 Task: Create in the project AgileEagle and in the Backlog issue 'Develop a new tool for automated testing of cross-device compatibility and responsiveness' a child issue 'Code optimization for low-latency network socket programming', and assign it to team member softage.3@softage.net. Create in the project AgileEagle and in the Backlog issue 'Upgrade the search engine' a child issue 'Chatbot conversation sentiment analysis and remediation', and assign it to team member softage.4@softage.net
Action: Mouse moved to (240, 69)
Screenshot: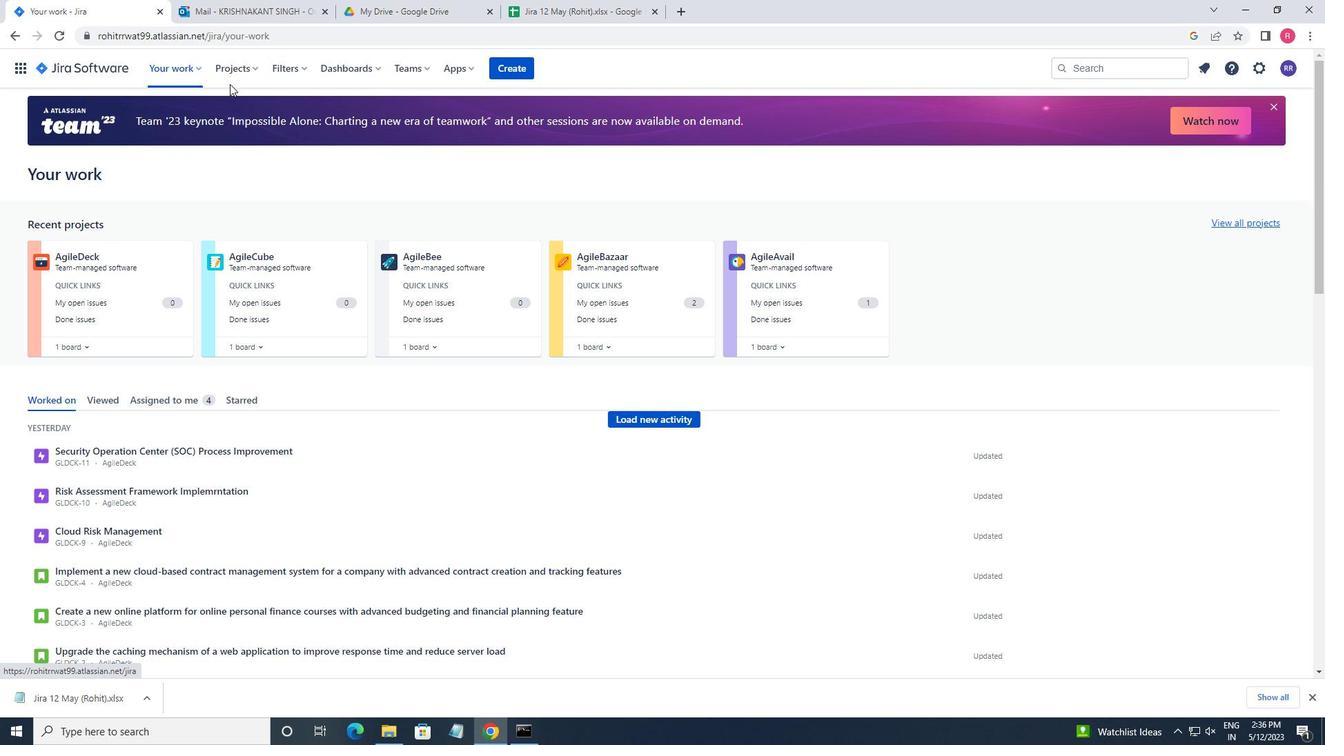 
Action: Mouse pressed left at (240, 69)
Screenshot: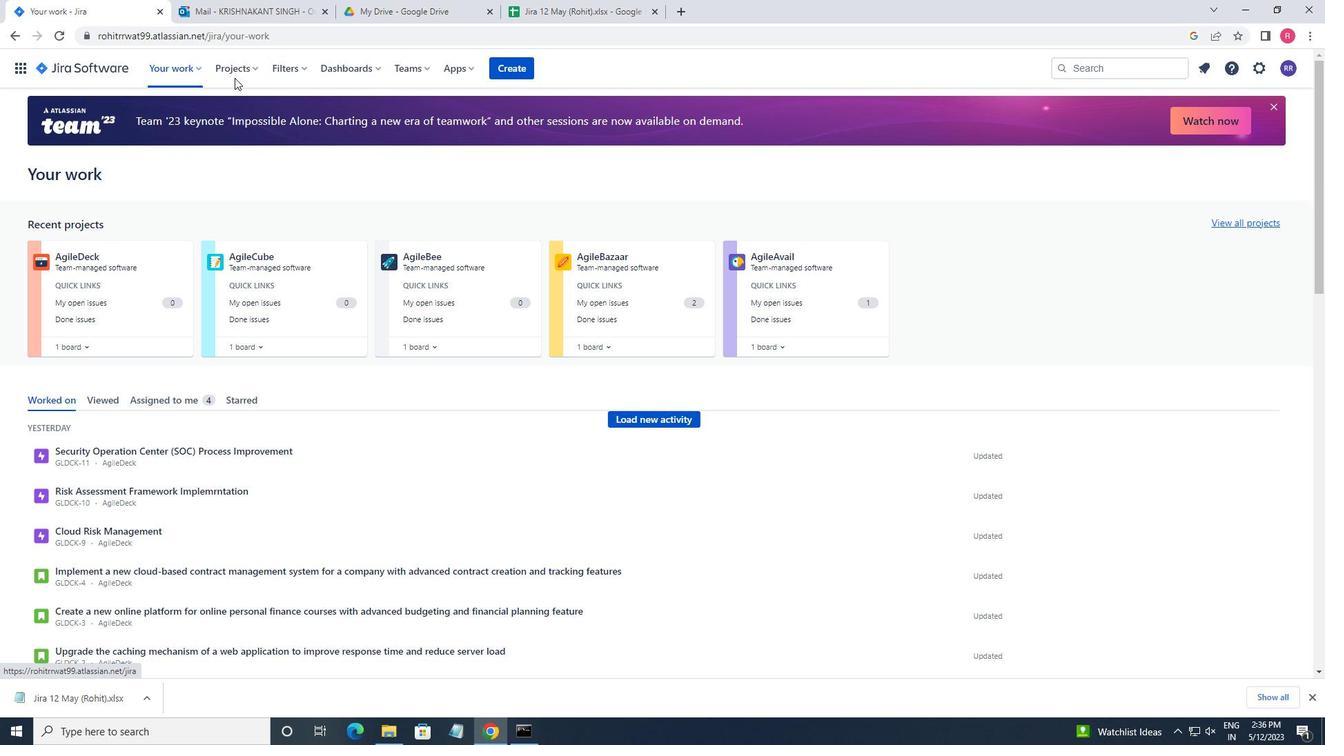 
Action: Mouse moved to (269, 134)
Screenshot: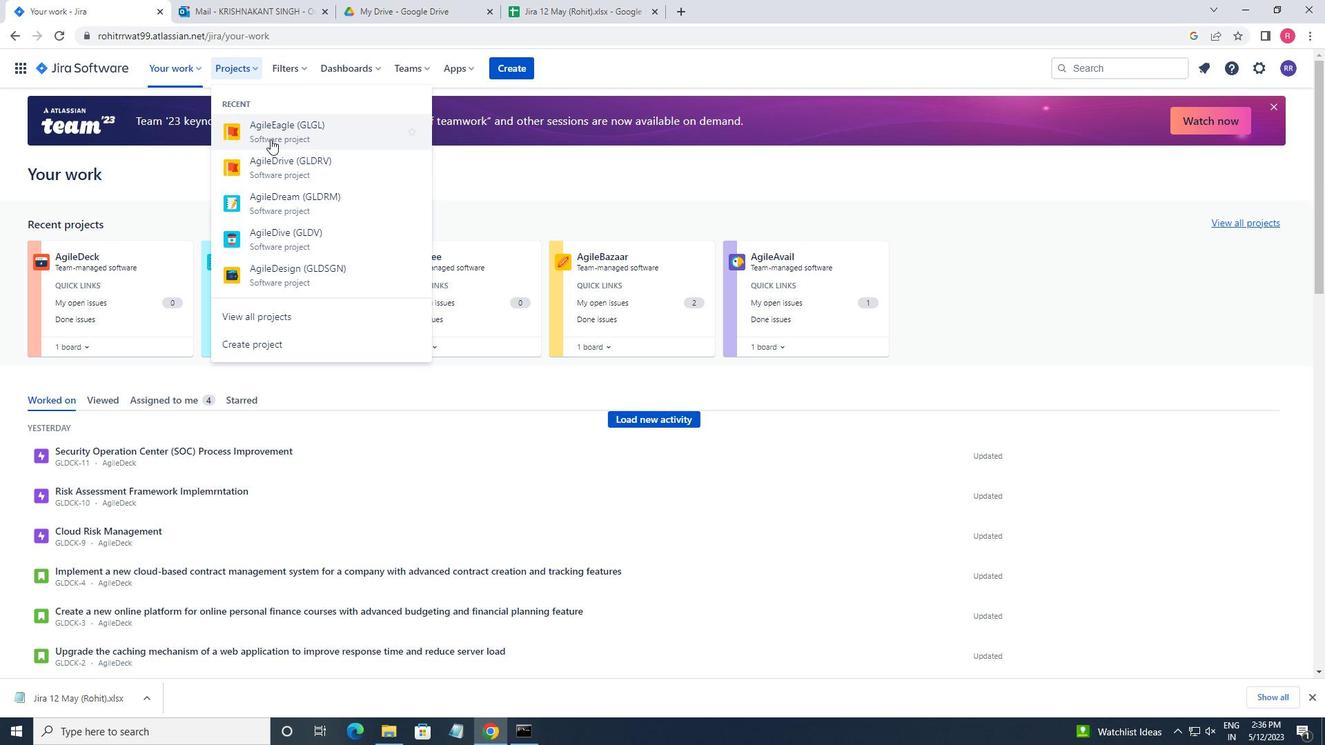 
Action: Mouse pressed left at (269, 134)
Screenshot: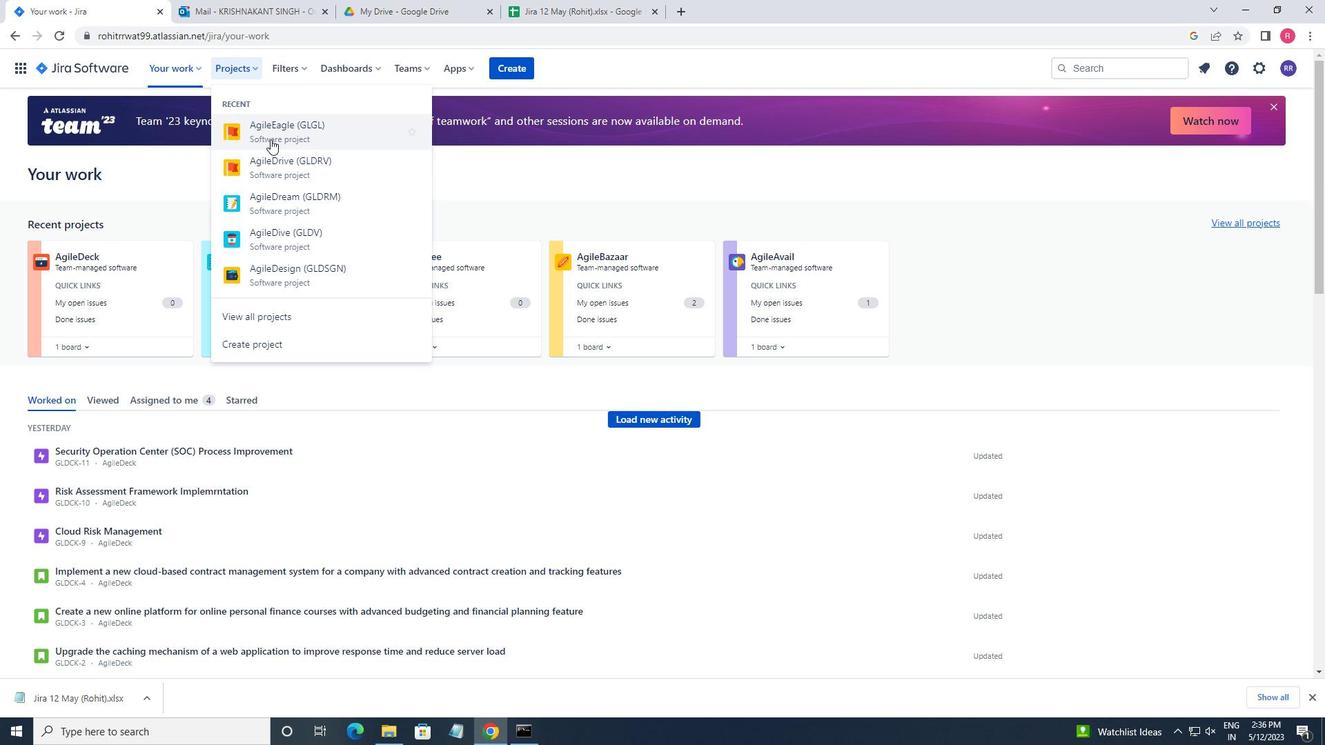 
Action: Mouse moved to (49, 210)
Screenshot: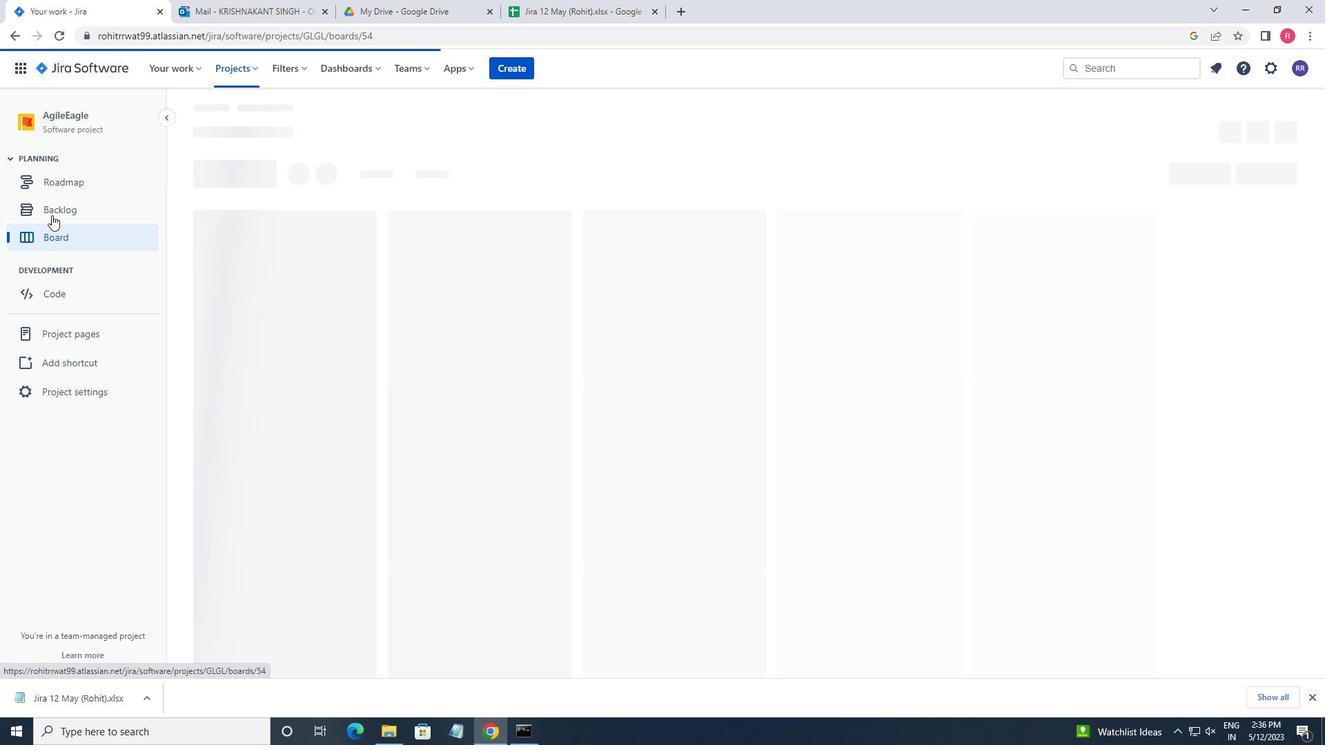 
Action: Mouse pressed left at (49, 210)
Screenshot: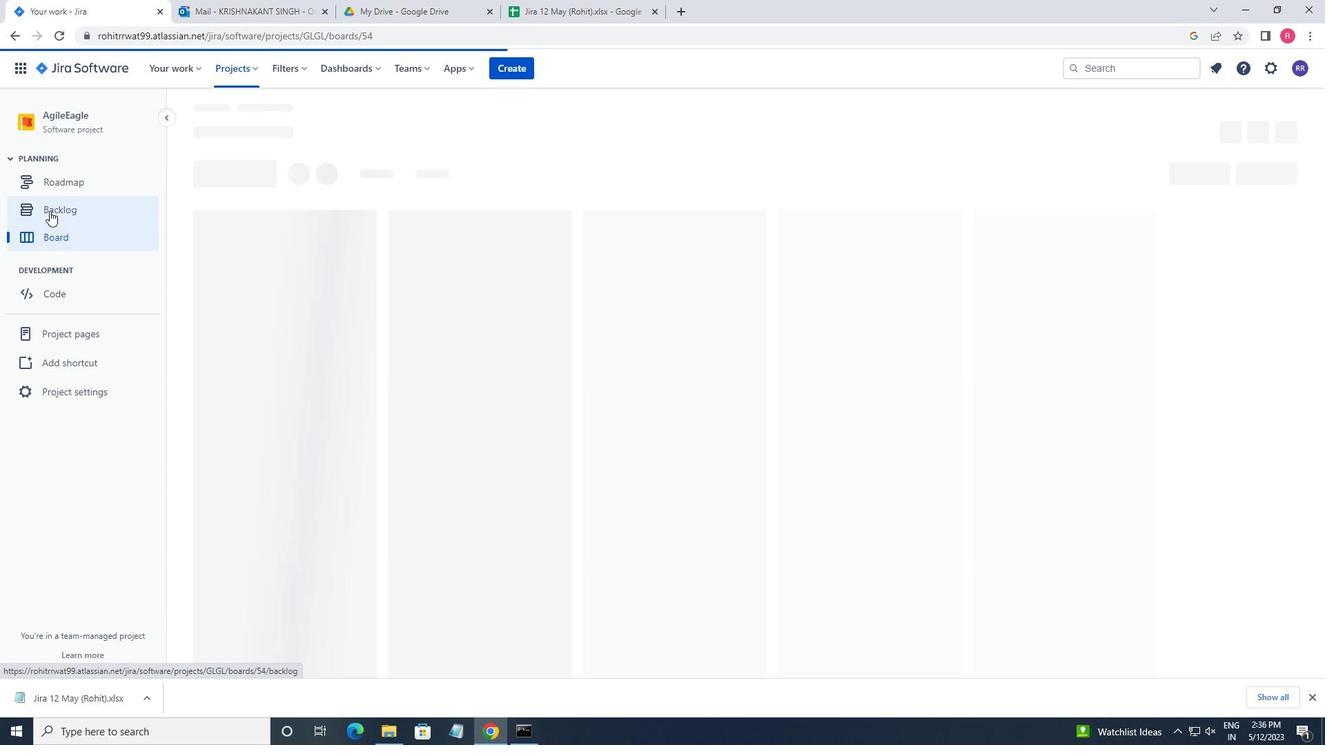 
Action: Mouse moved to (608, 514)
Screenshot: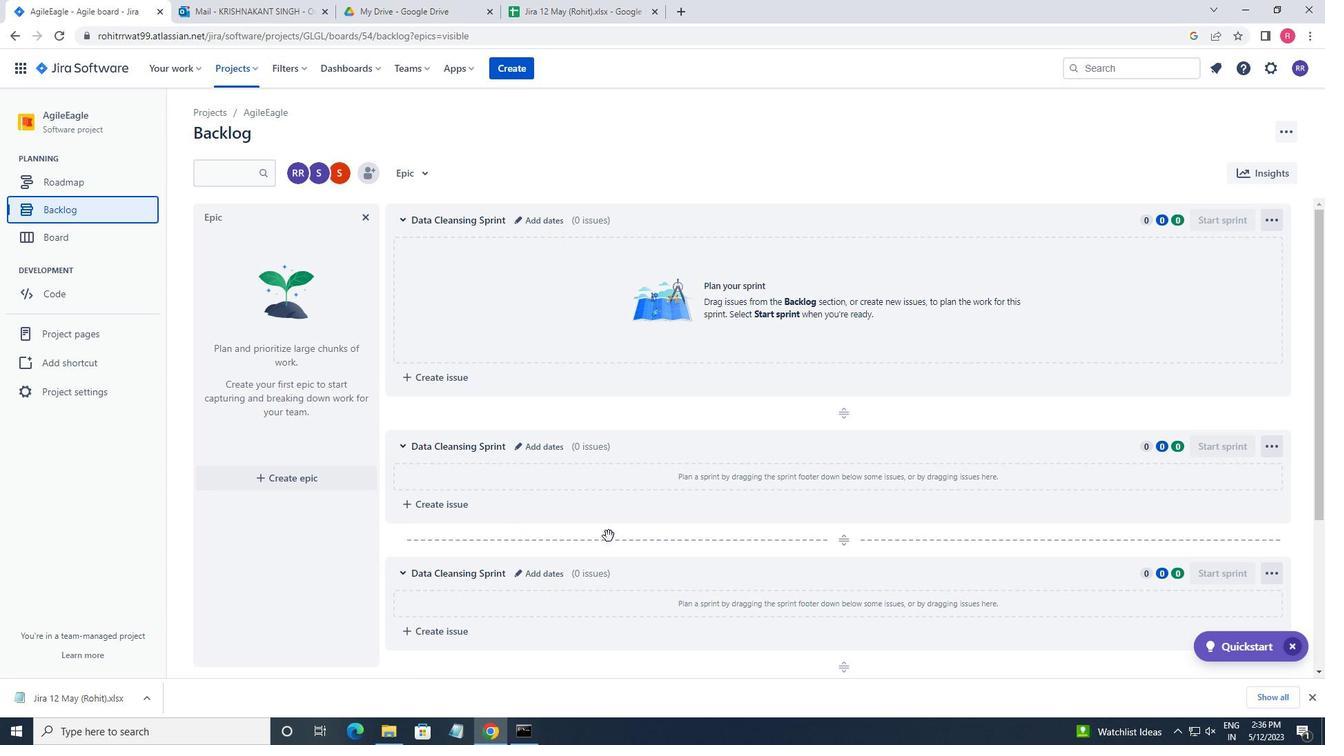 
Action: Mouse scrolled (608, 513) with delta (0, 0)
Screenshot: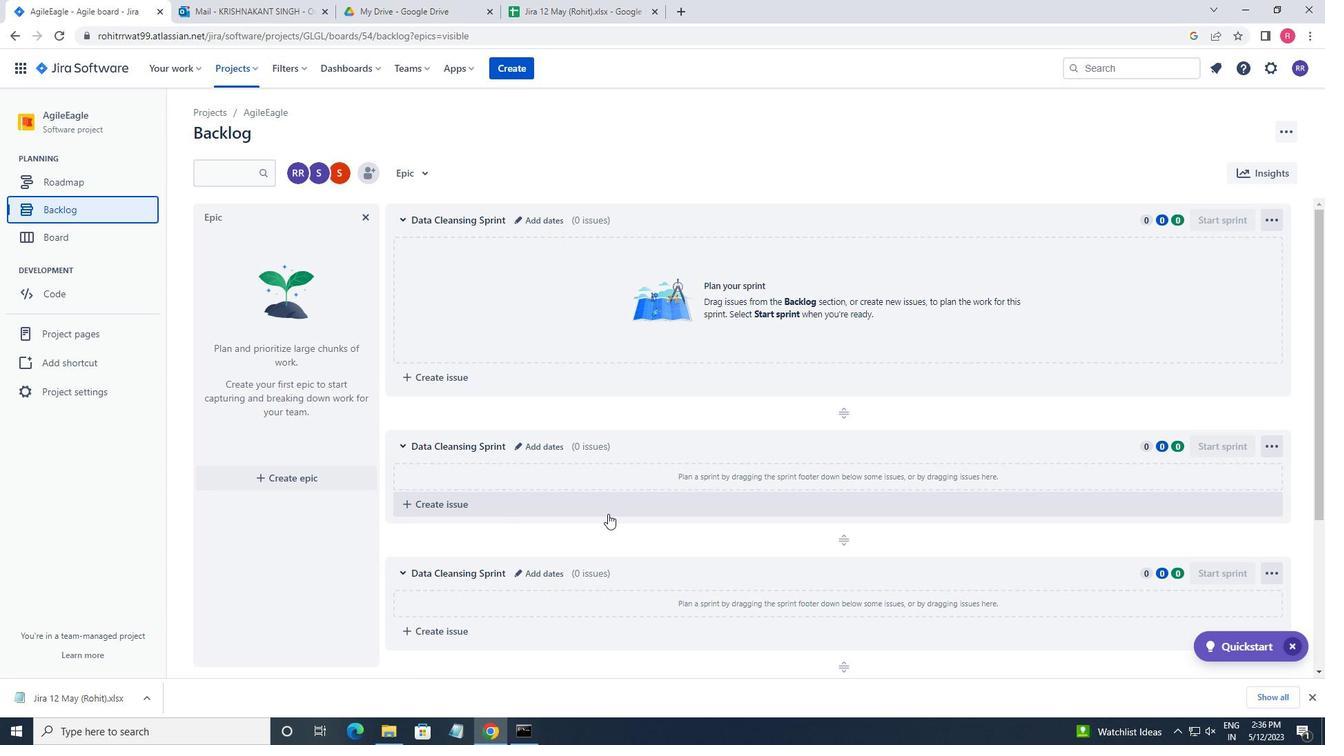 
Action: Mouse scrolled (608, 513) with delta (0, 0)
Screenshot: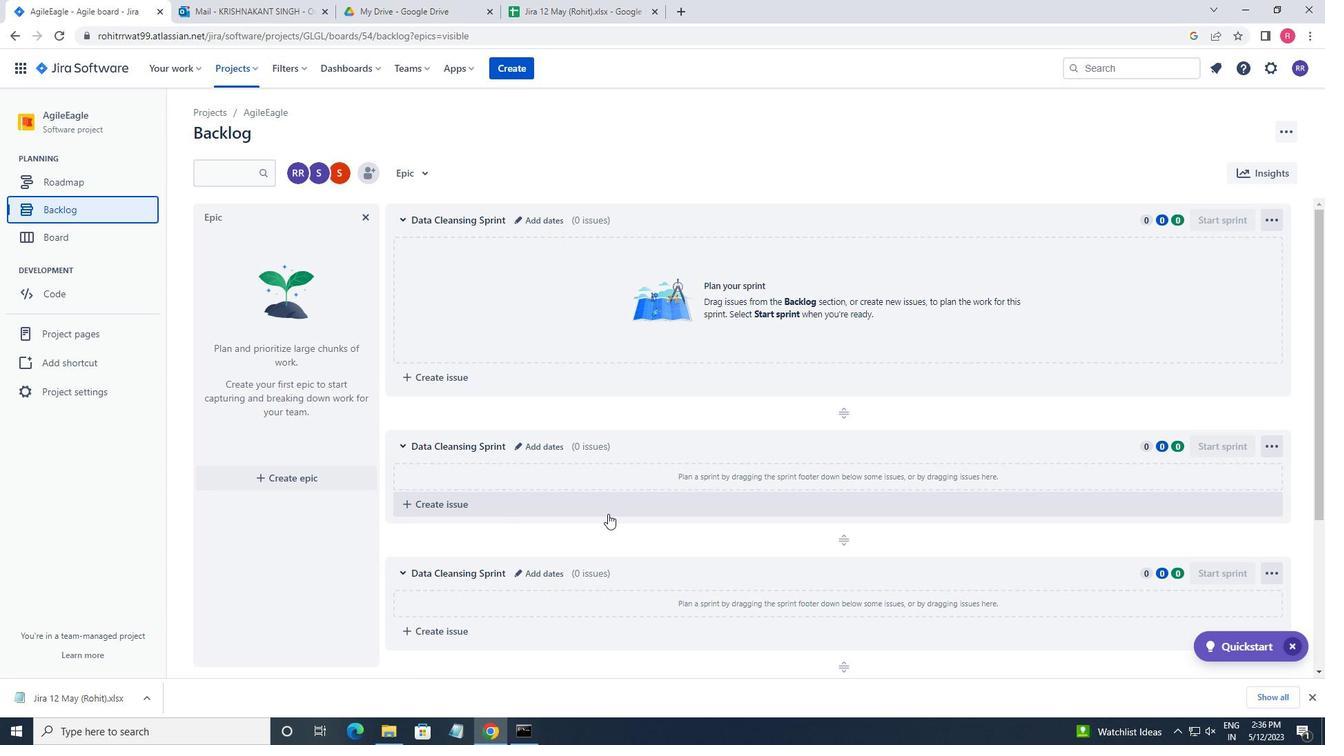 
Action: Mouse scrolled (608, 513) with delta (0, 0)
Screenshot: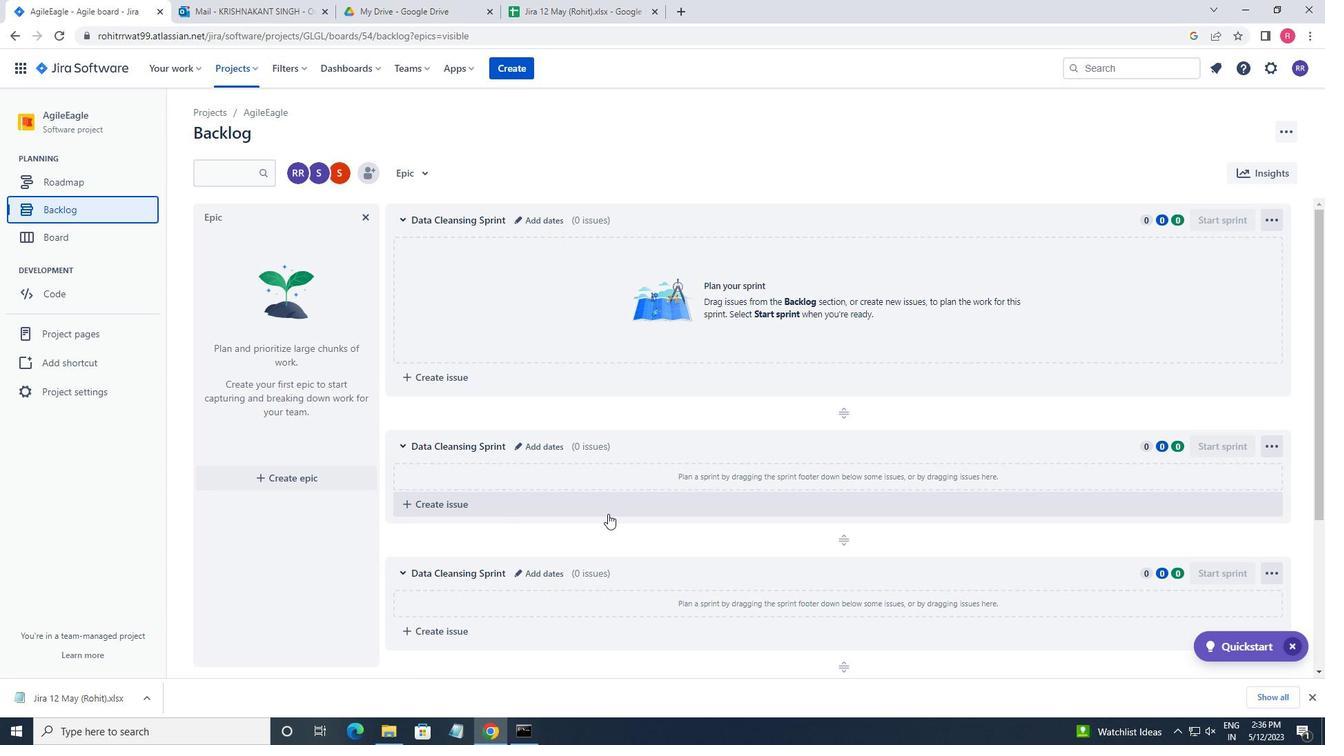 
Action: Mouse scrolled (608, 513) with delta (0, 0)
Screenshot: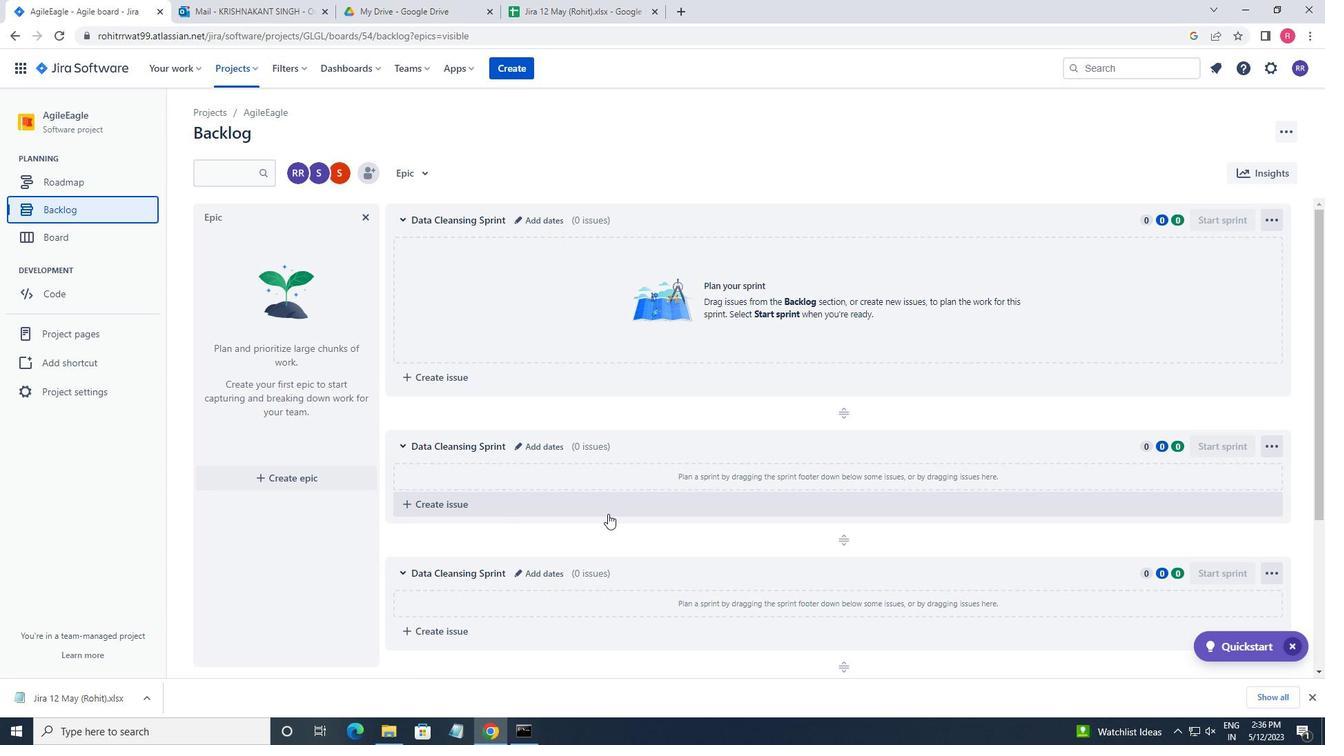 
Action: Mouse scrolled (608, 513) with delta (0, 0)
Screenshot: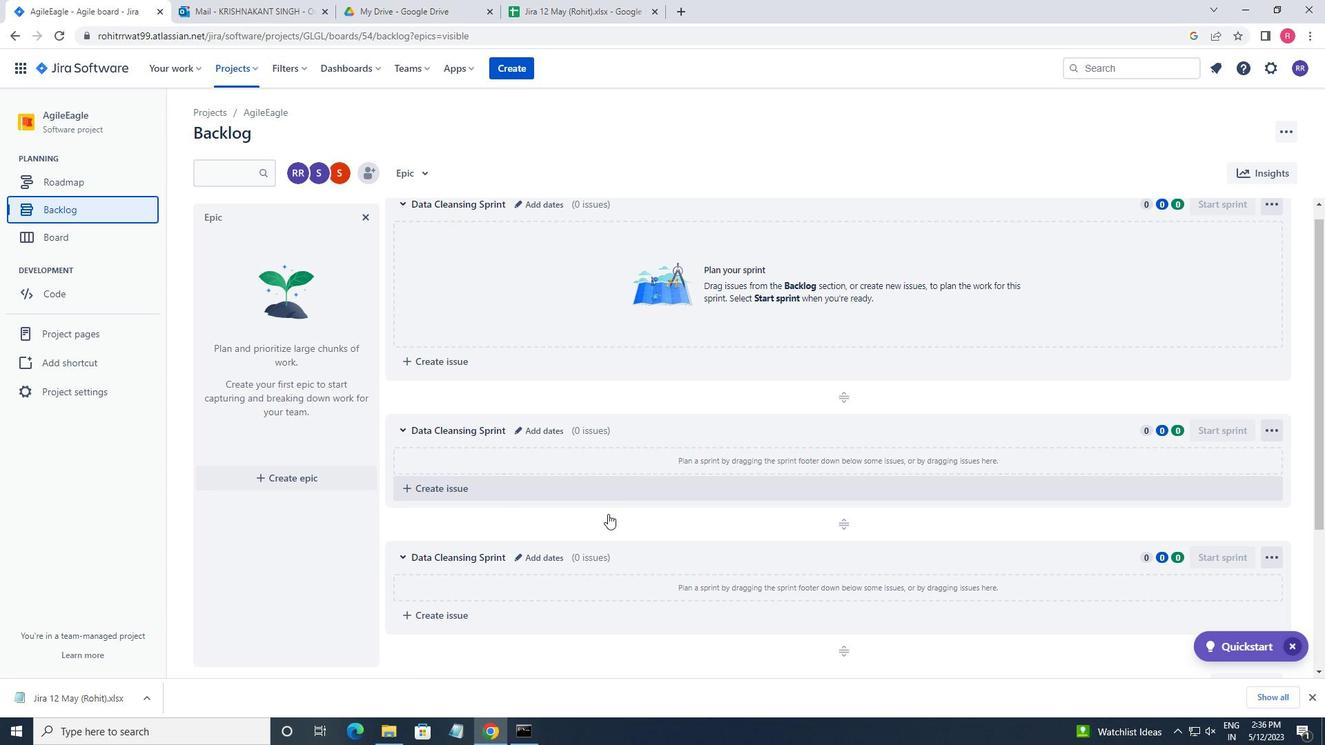 
Action: Mouse scrolled (608, 513) with delta (0, 0)
Screenshot: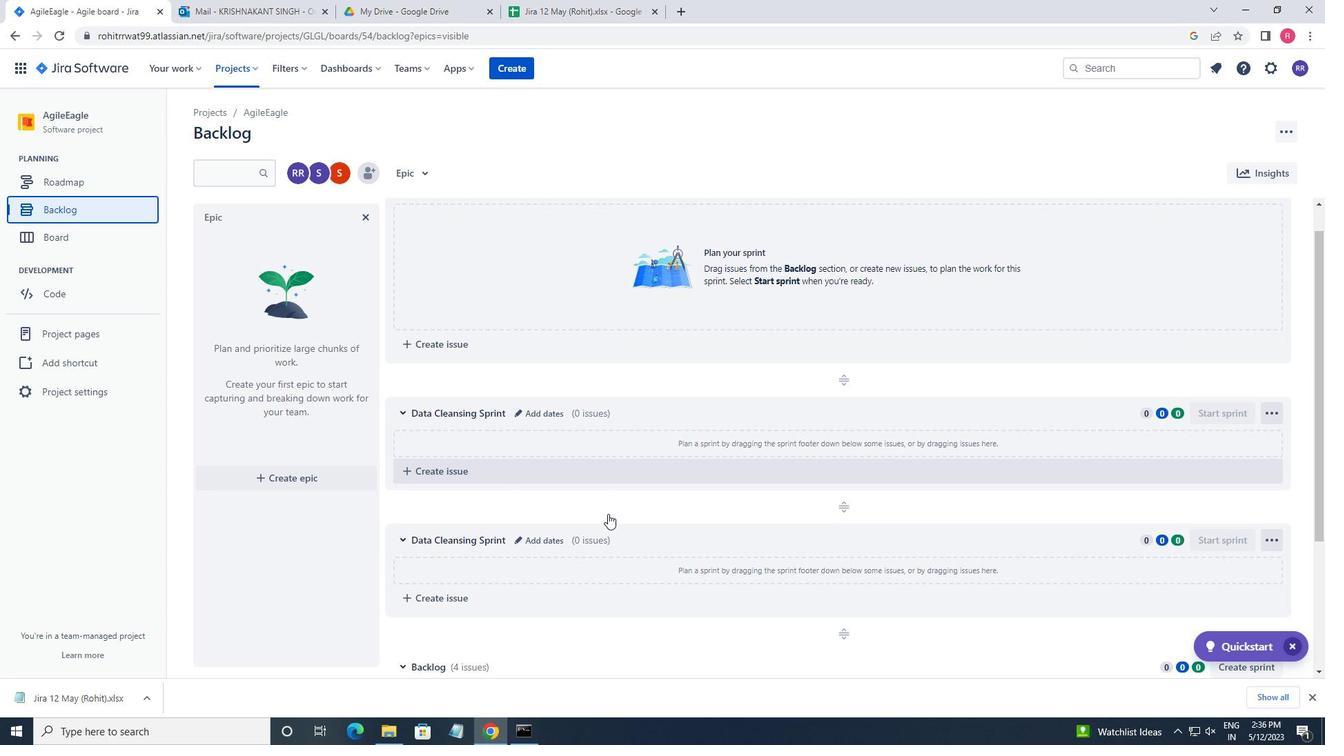 
Action: Mouse moved to (1061, 505)
Screenshot: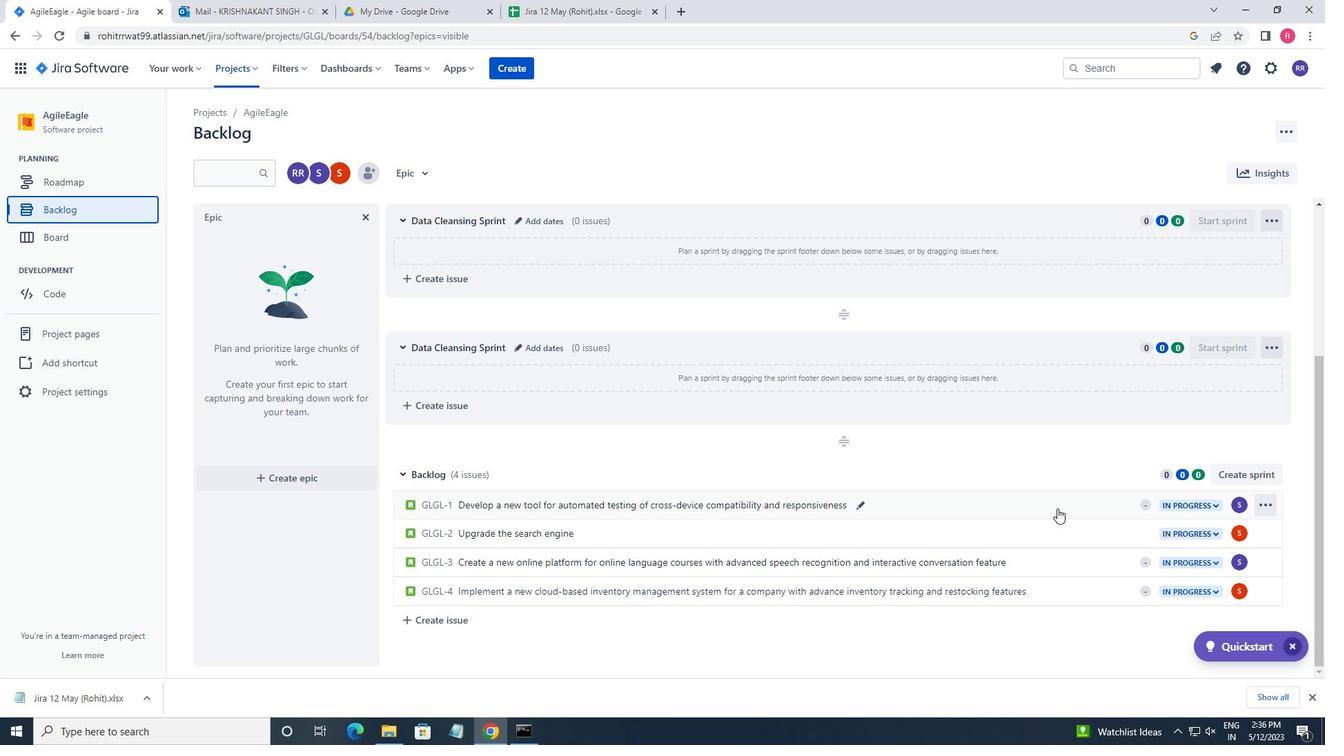 
Action: Mouse pressed left at (1061, 505)
Screenshot: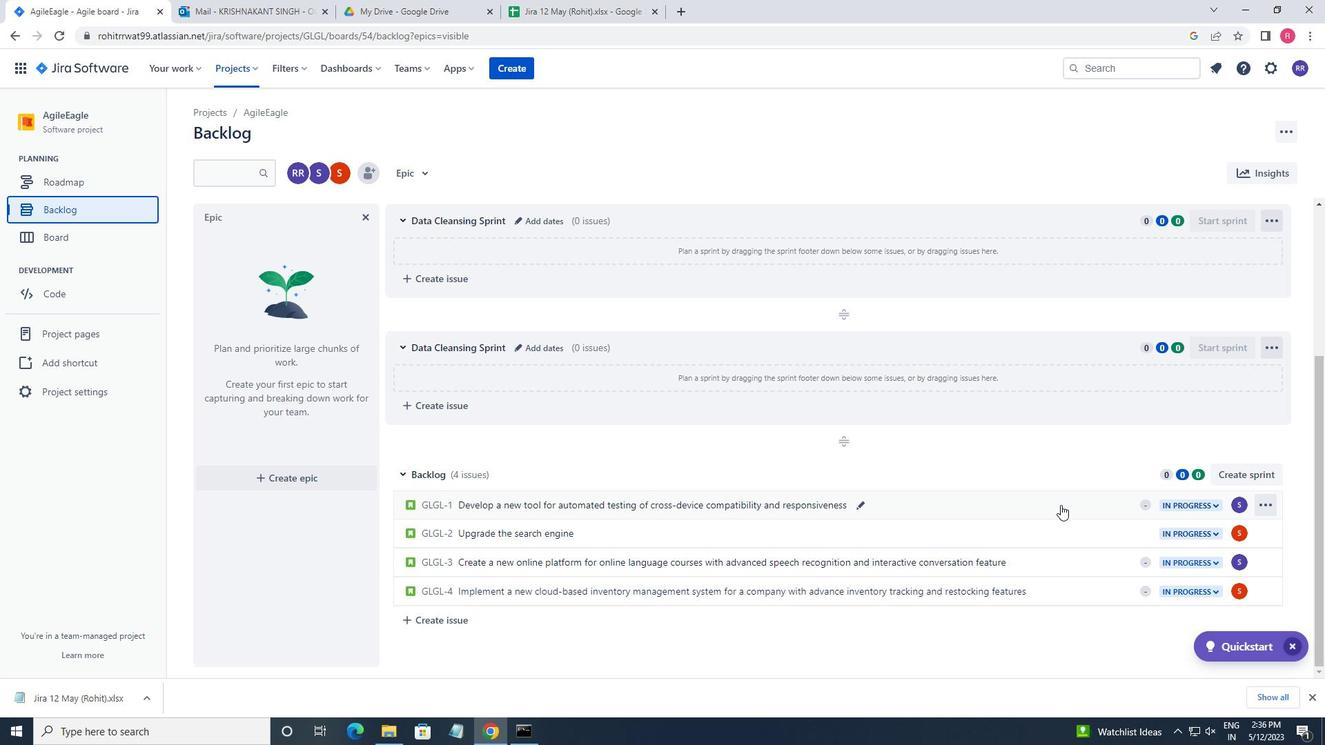 
Action: Mouse moved to (1076, 317)
Screenshot: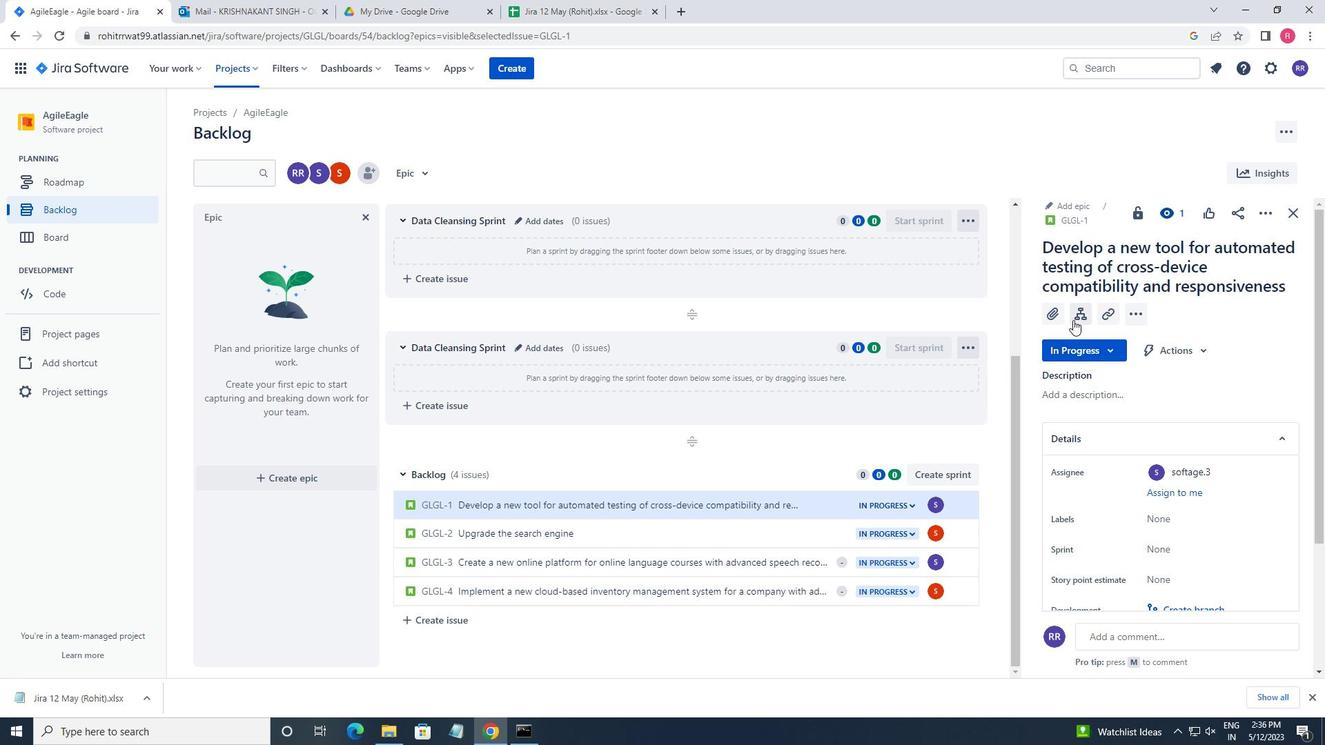 
Action: Mouse pressed left at (1076, 317)
Screenshot: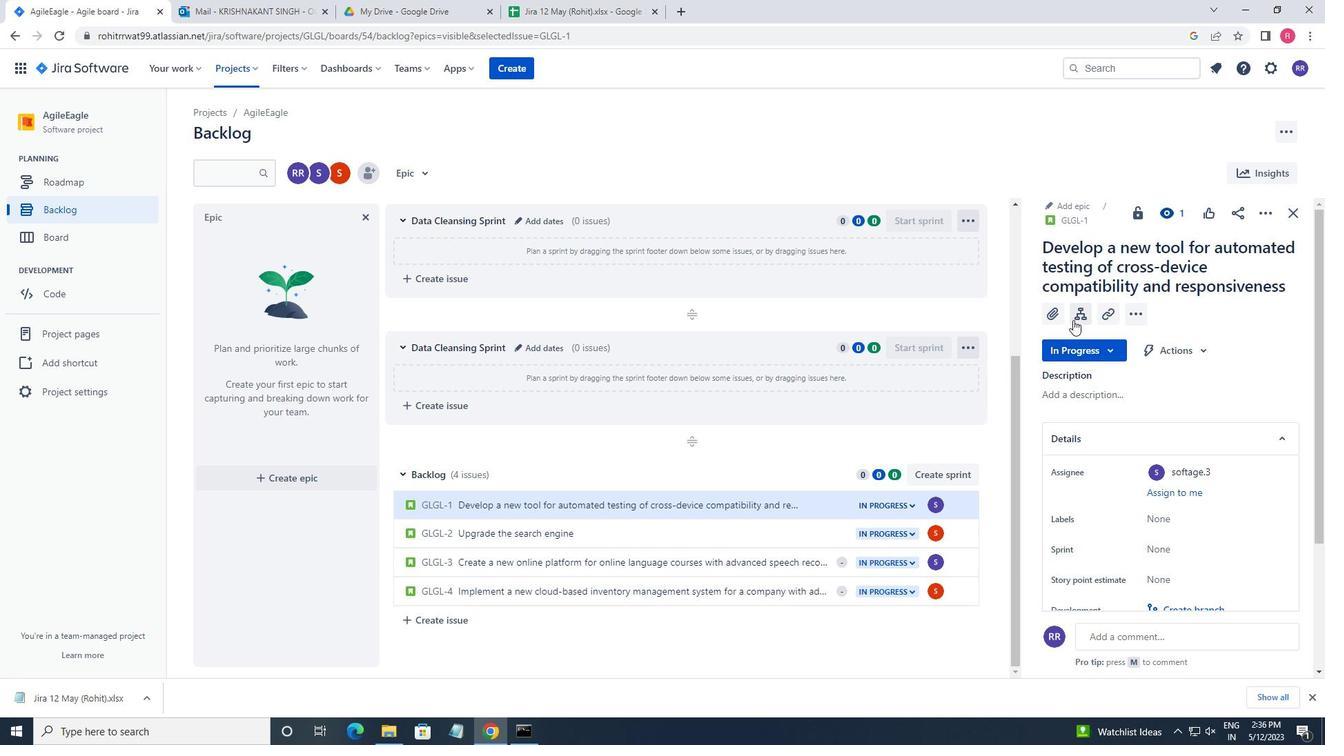 
Action: Mouse moved to (1076, 317)
Screenshot: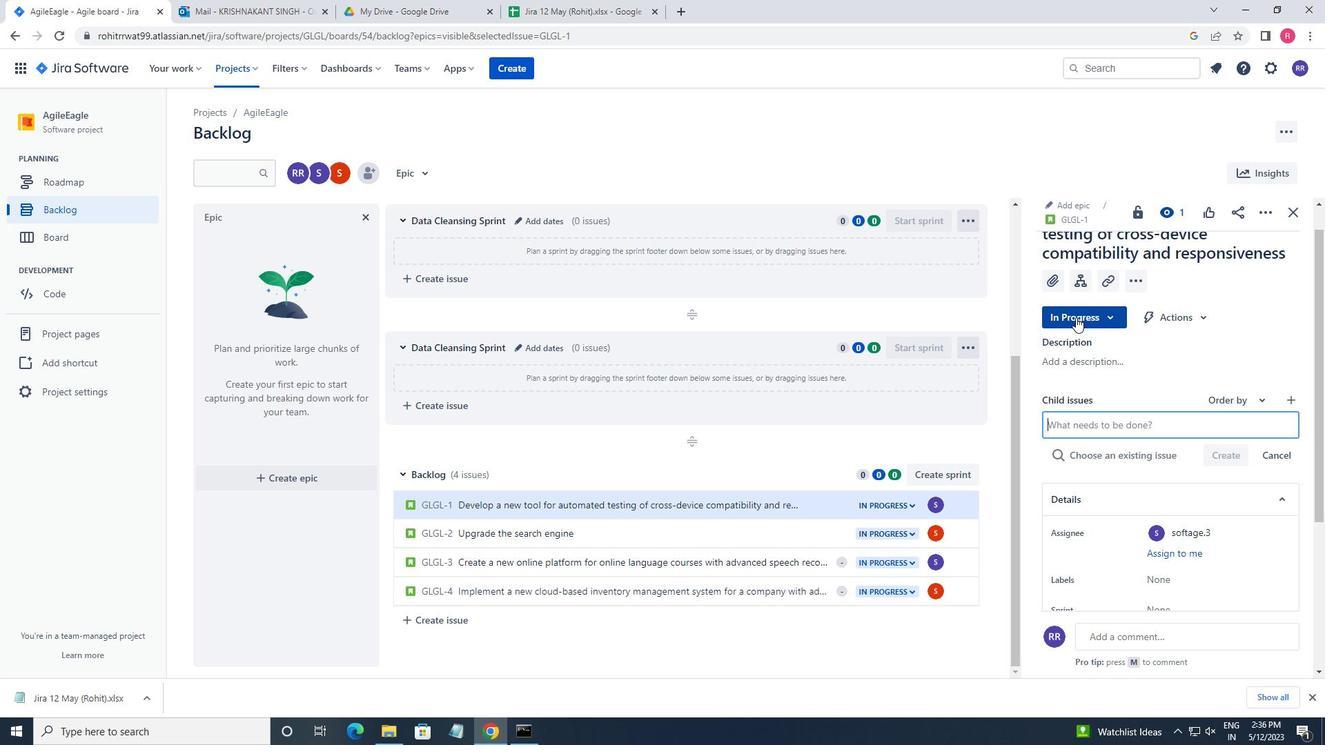 
Action: Key pressed <Key.shift>CO
Screenshot: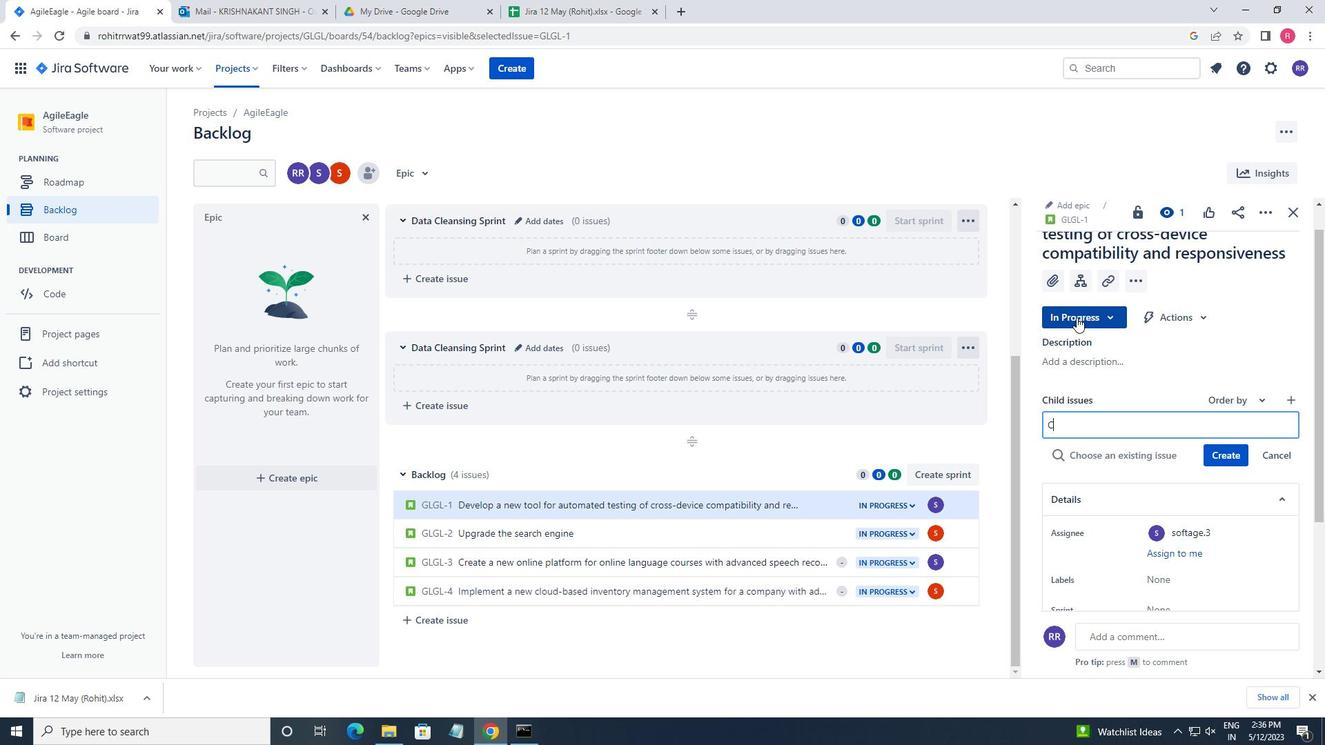 
Action: Mouse moved to (1076, 316)
Screenshot: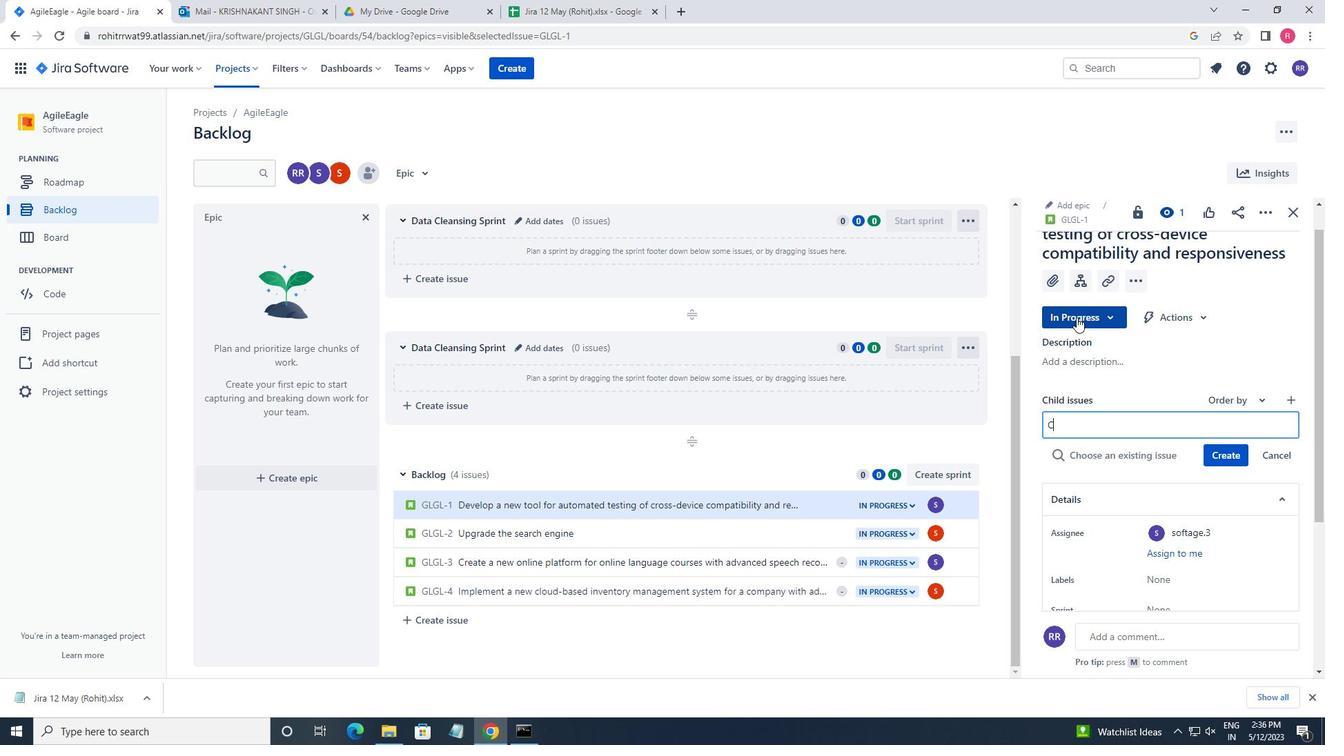 
Action: Key pressed DE<Key.space>OPTIMIZATION<Key.space>FOR<Key.space>
Screenshot: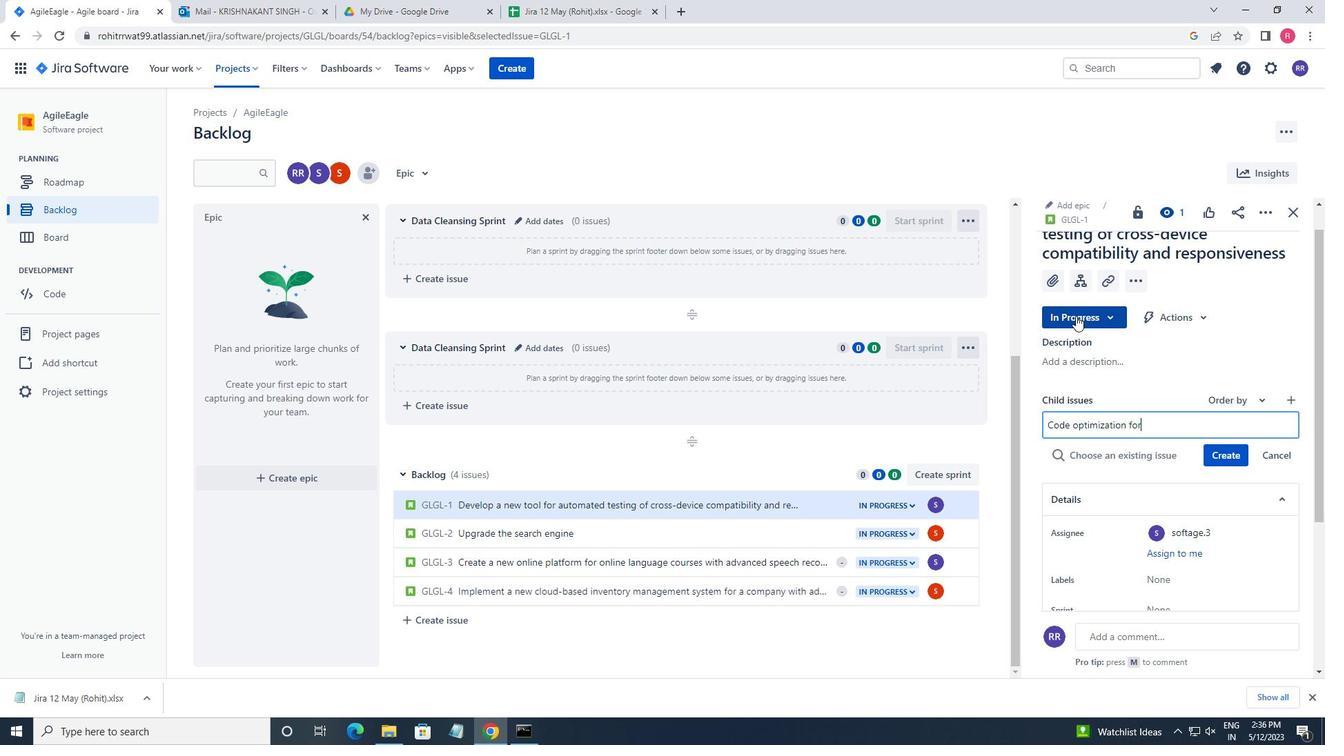 
Action: Mouse moved to (1075, 315)
Screenshot: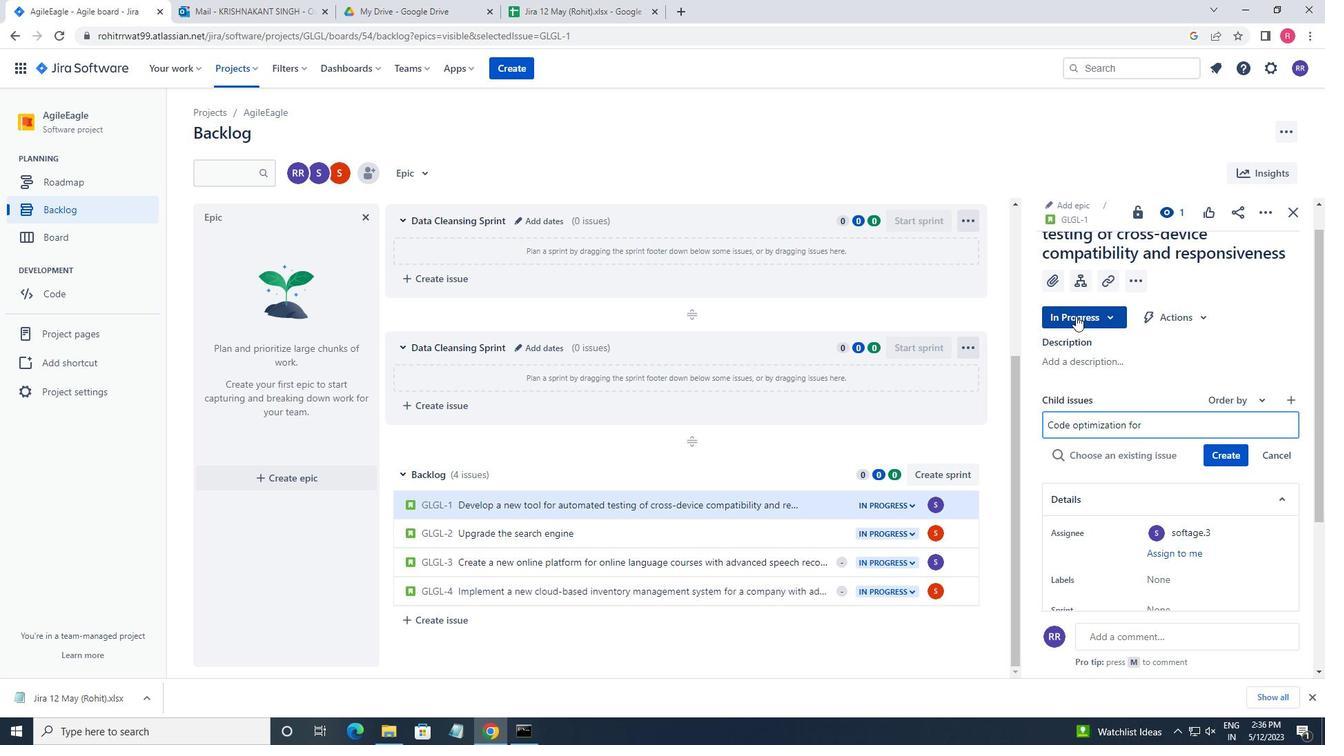 
Action: Key pressed LOW-
Screenshot: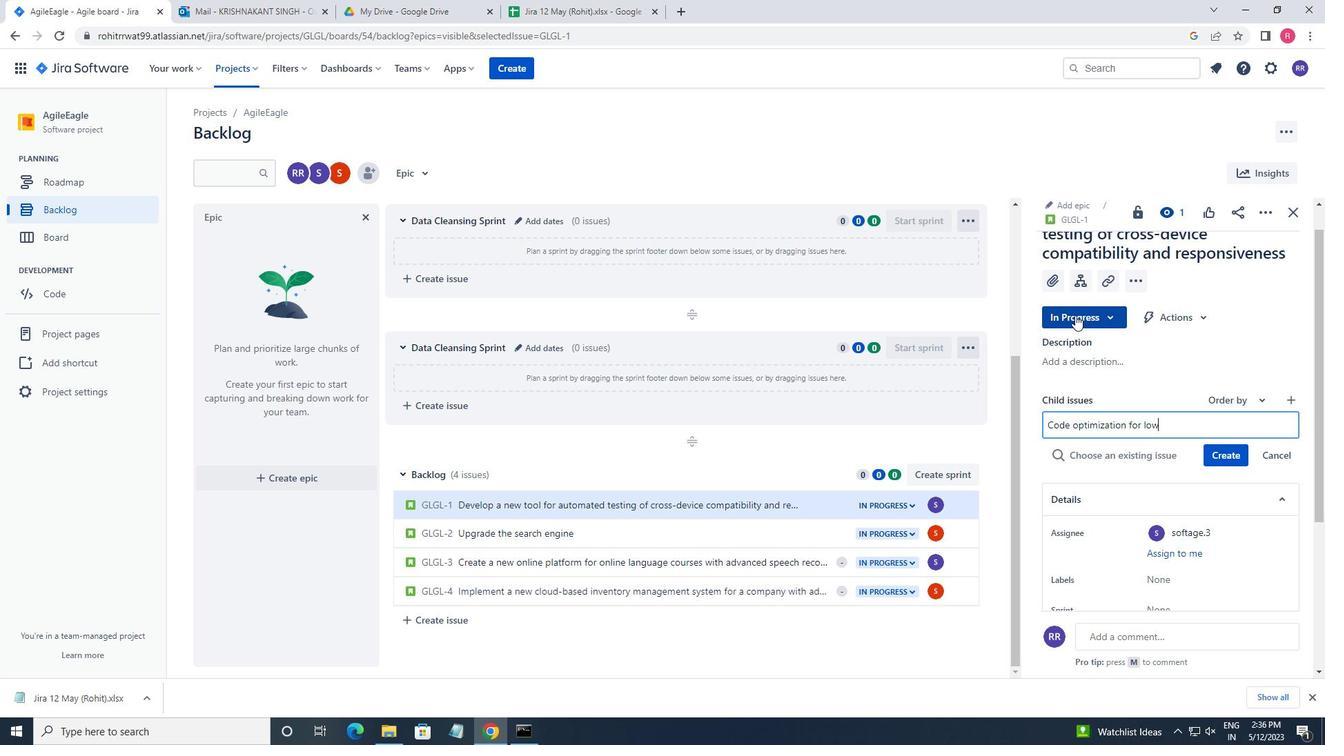 
Action: Mouse moved to (1074, 314)
Screenshot: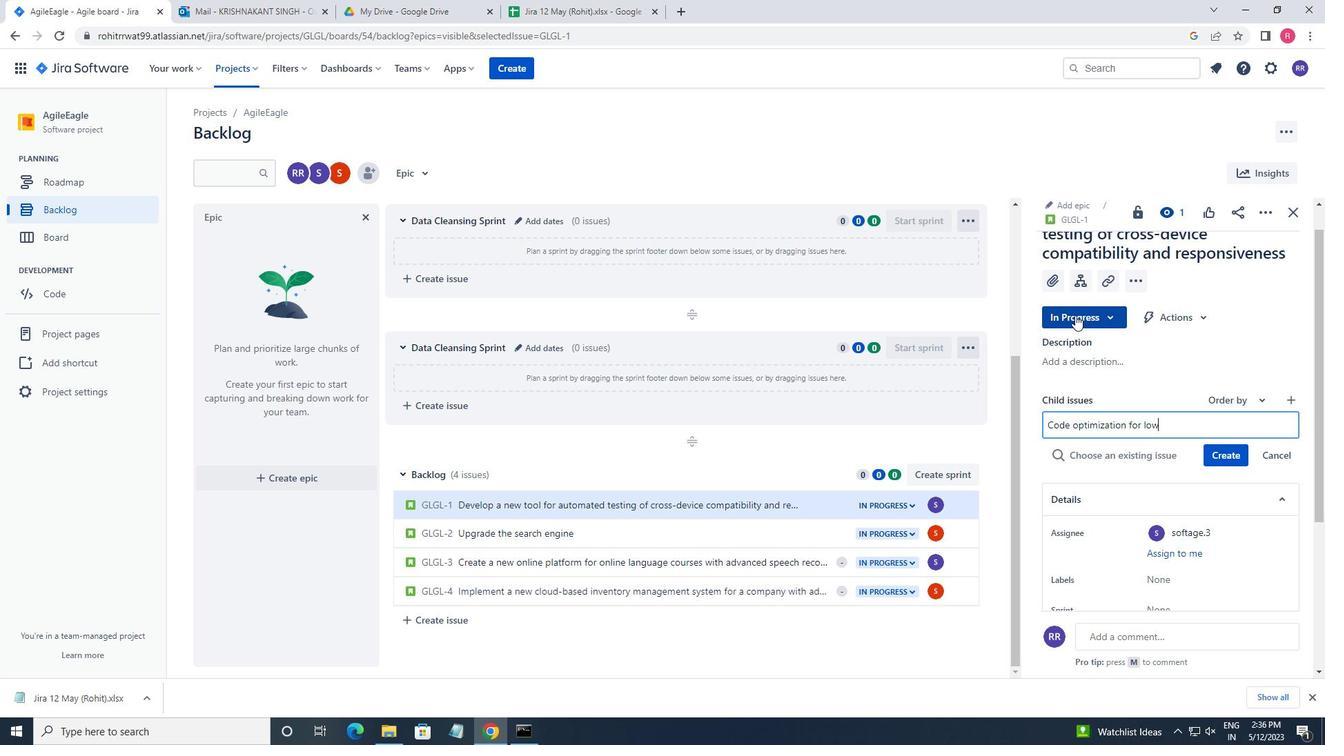 
Action: Key pressed L
Screenshot: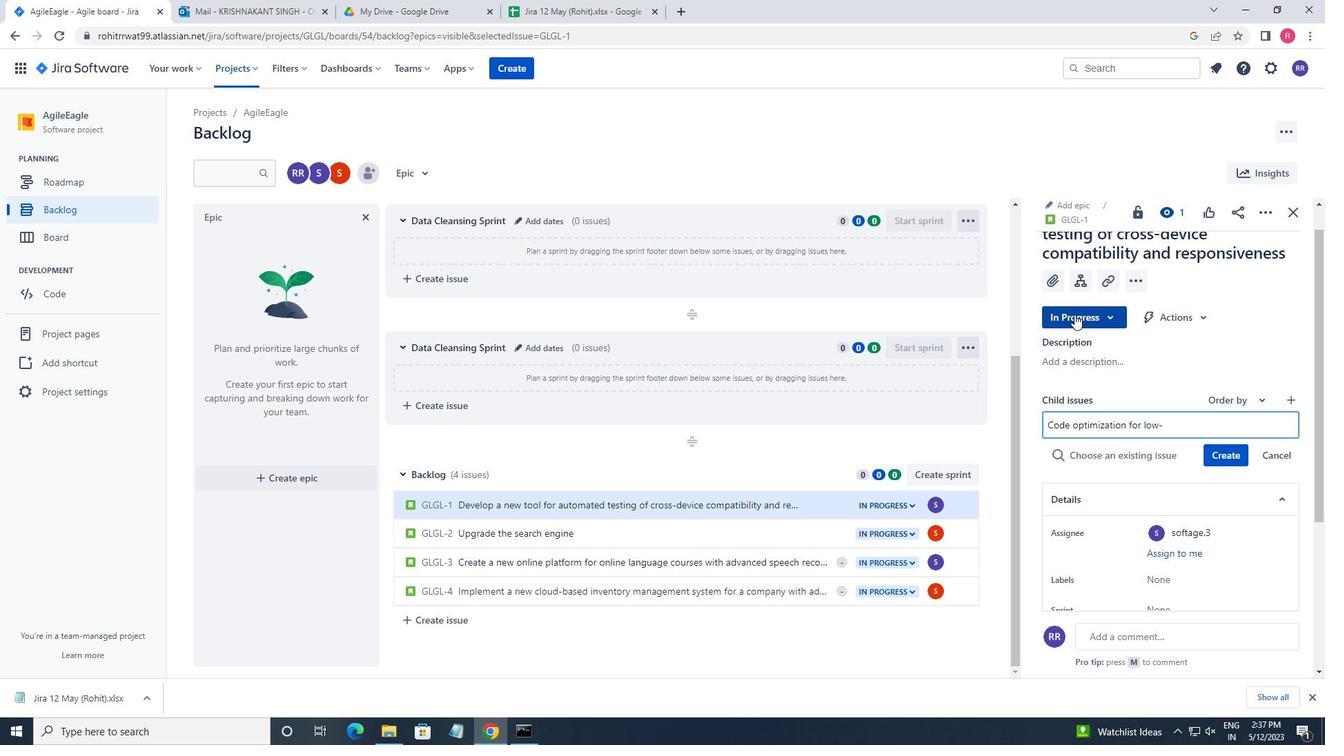 
Action: Mouse moved to (1073, 314)
Screenshot: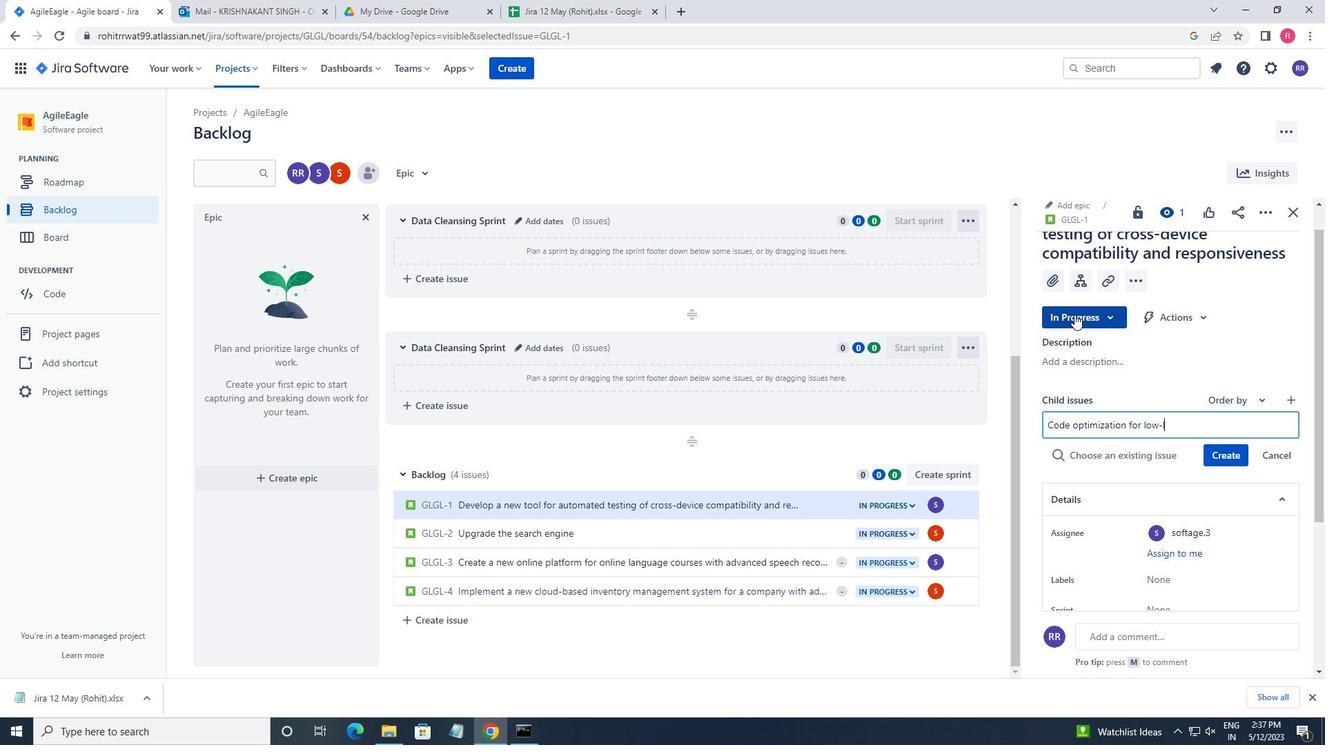 
Action: Key pressed A
Screenshot: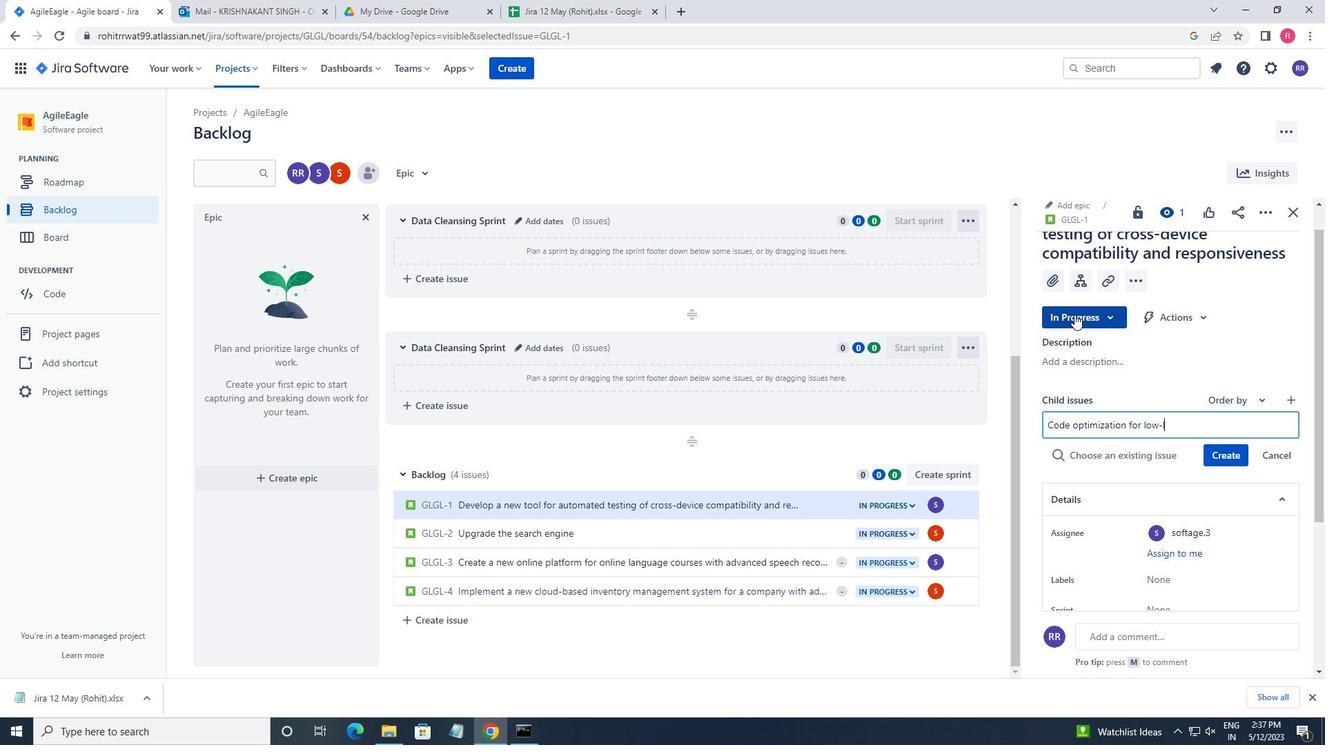 
Action: Mouse moved to (1072, 314)
Screenshot: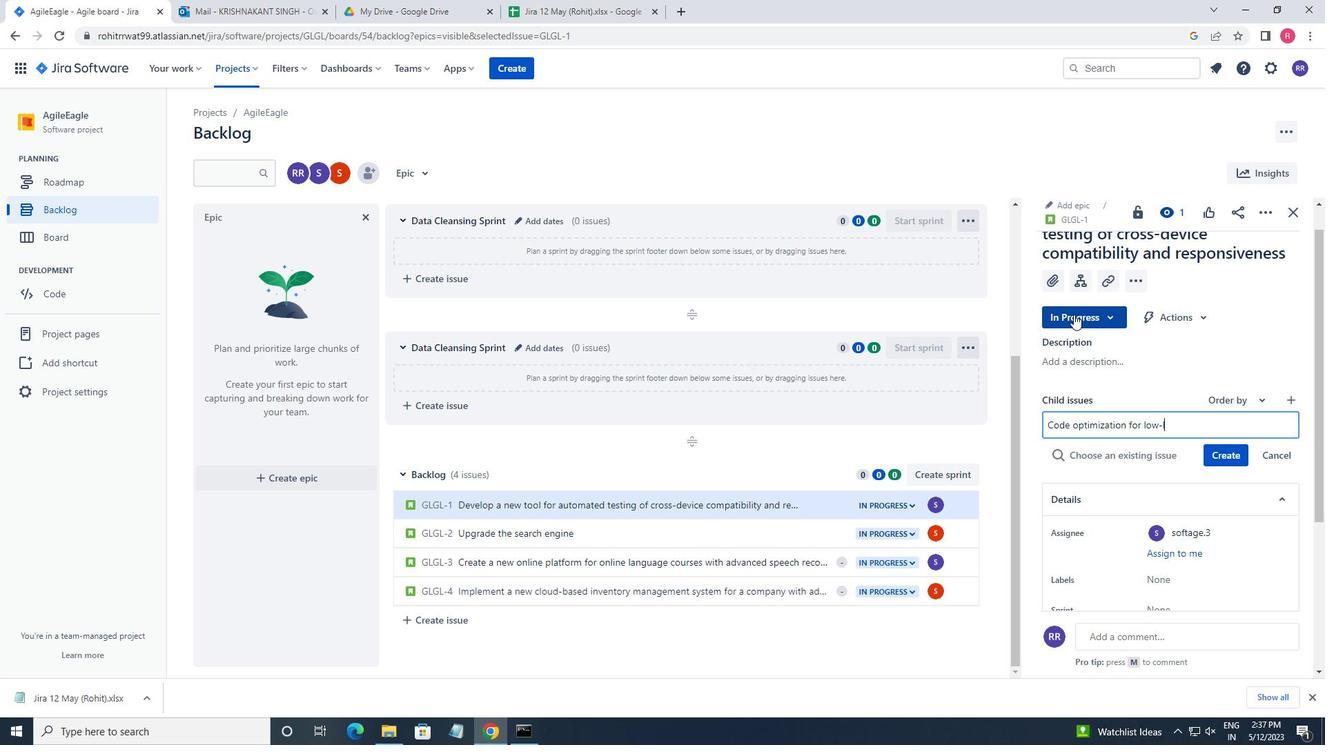 
Action: Key pressed TENCY<Key.space>NETWORK
Screenshot: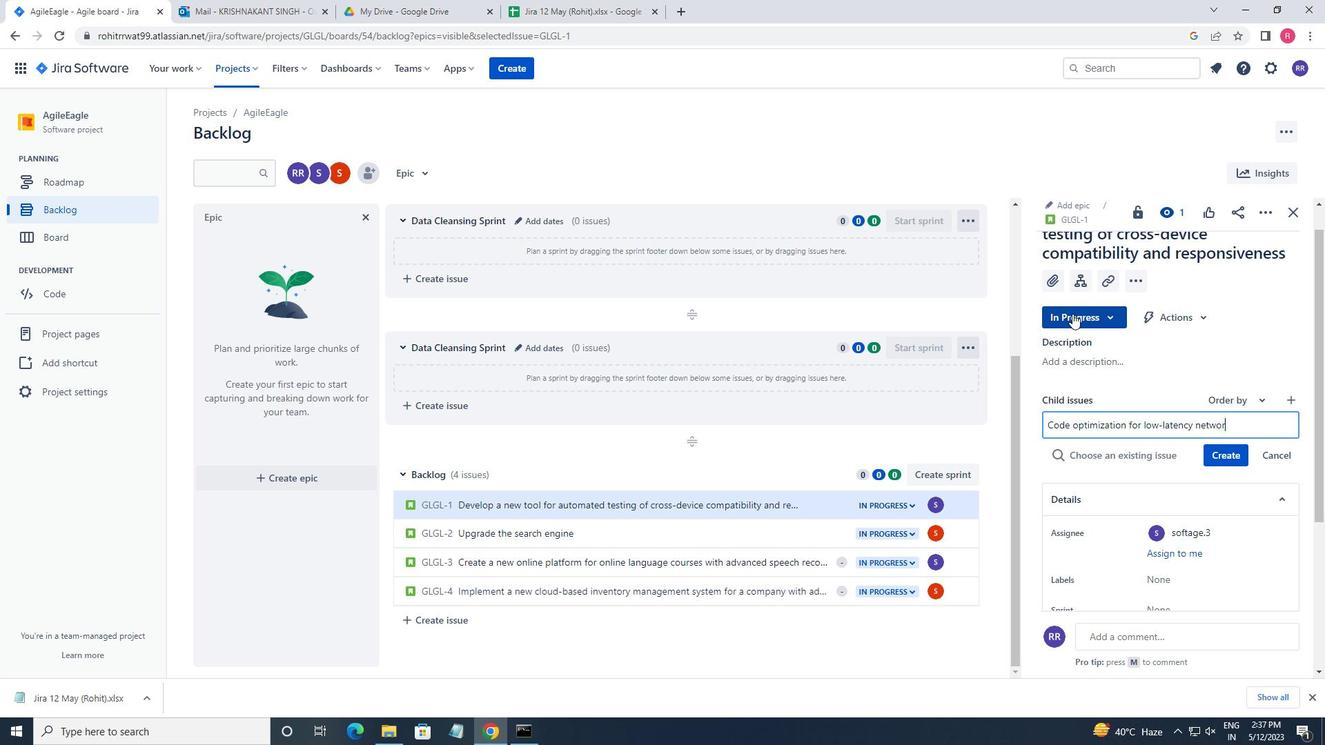 
Action: Mouse moved to (1072, 314)
Screenshot: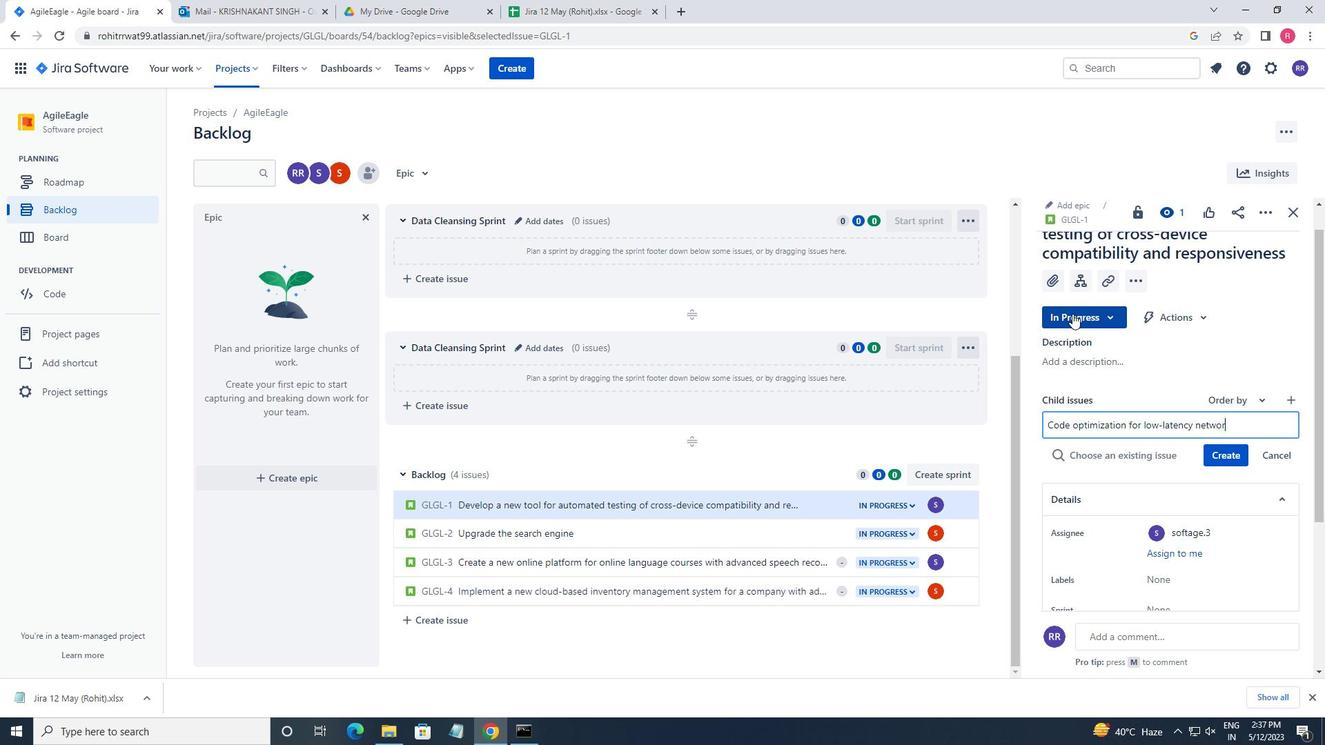 
Action: Key pressed <Key.space>SOCKET
Screenshot: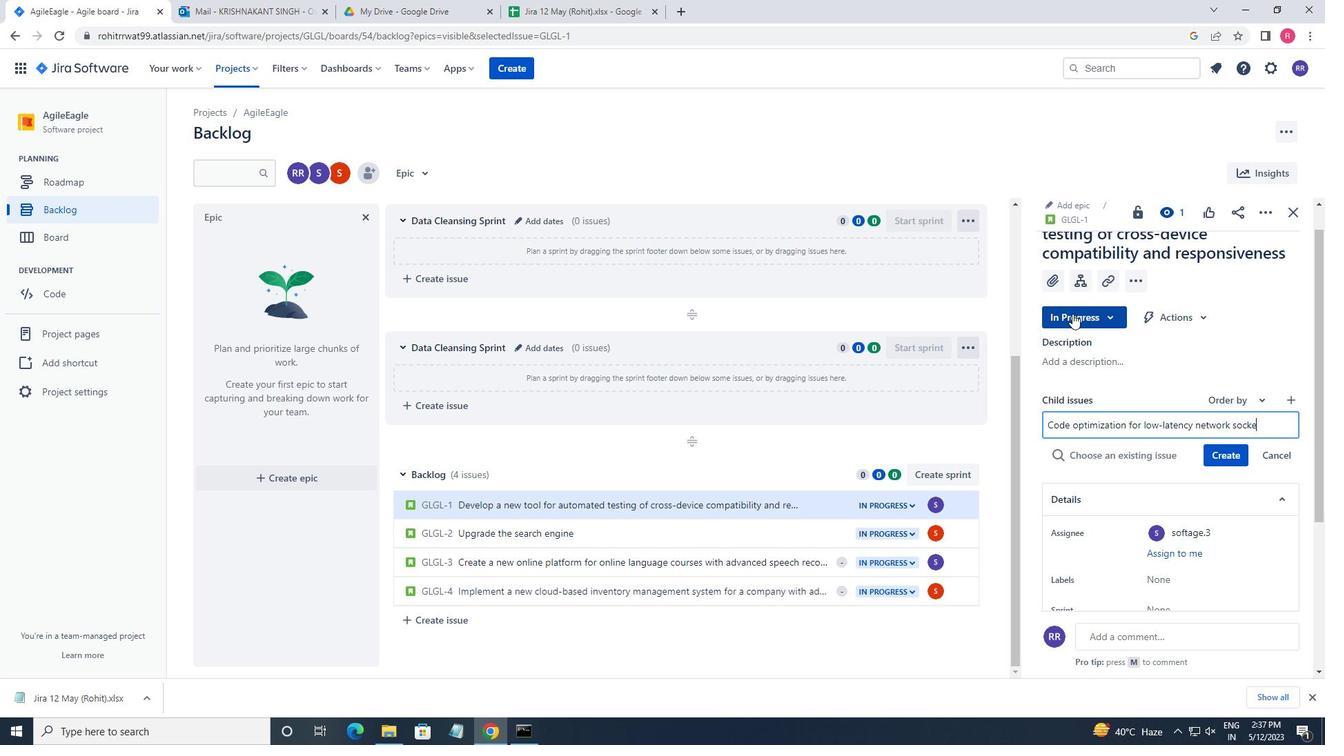 
Action: Mouse moved to (1072, 312)
Screenshot: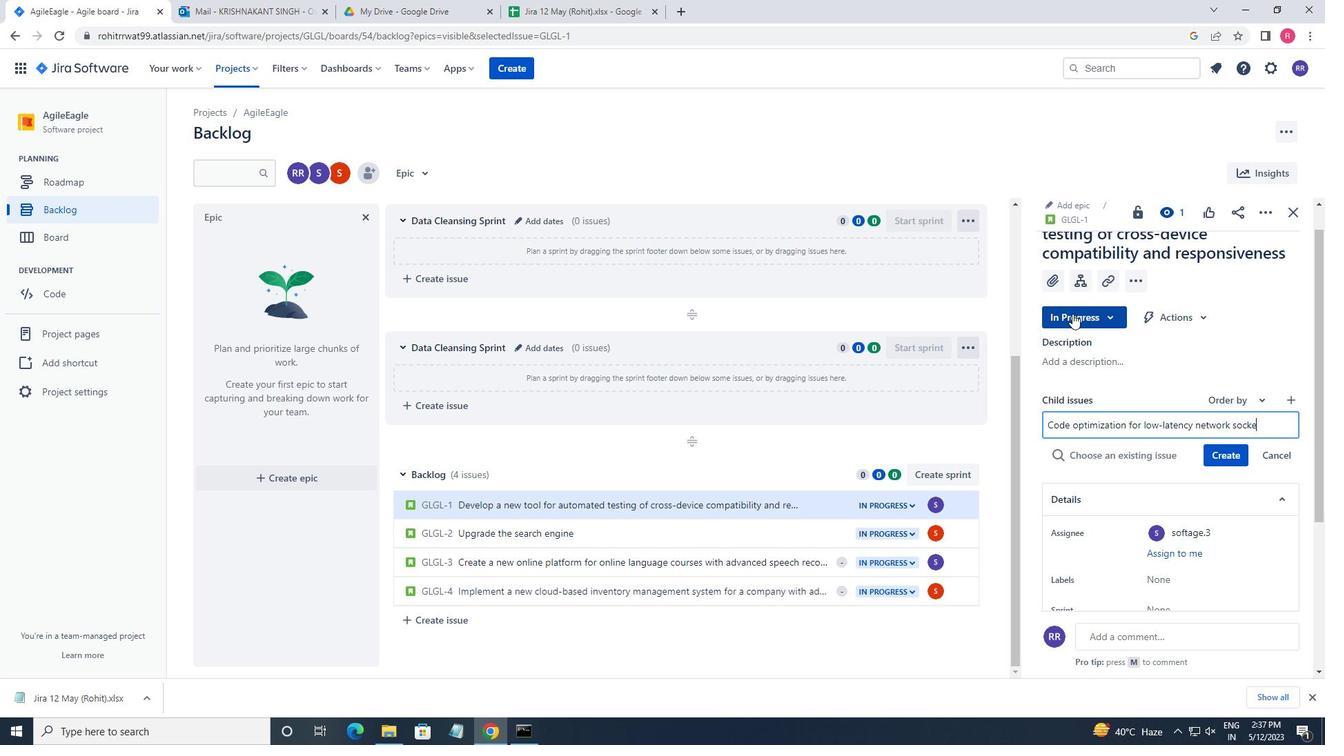 
Action: Key pressed <Key.space>PROGRANN<Key.backspace><Key.backspace>ME
Screenshot: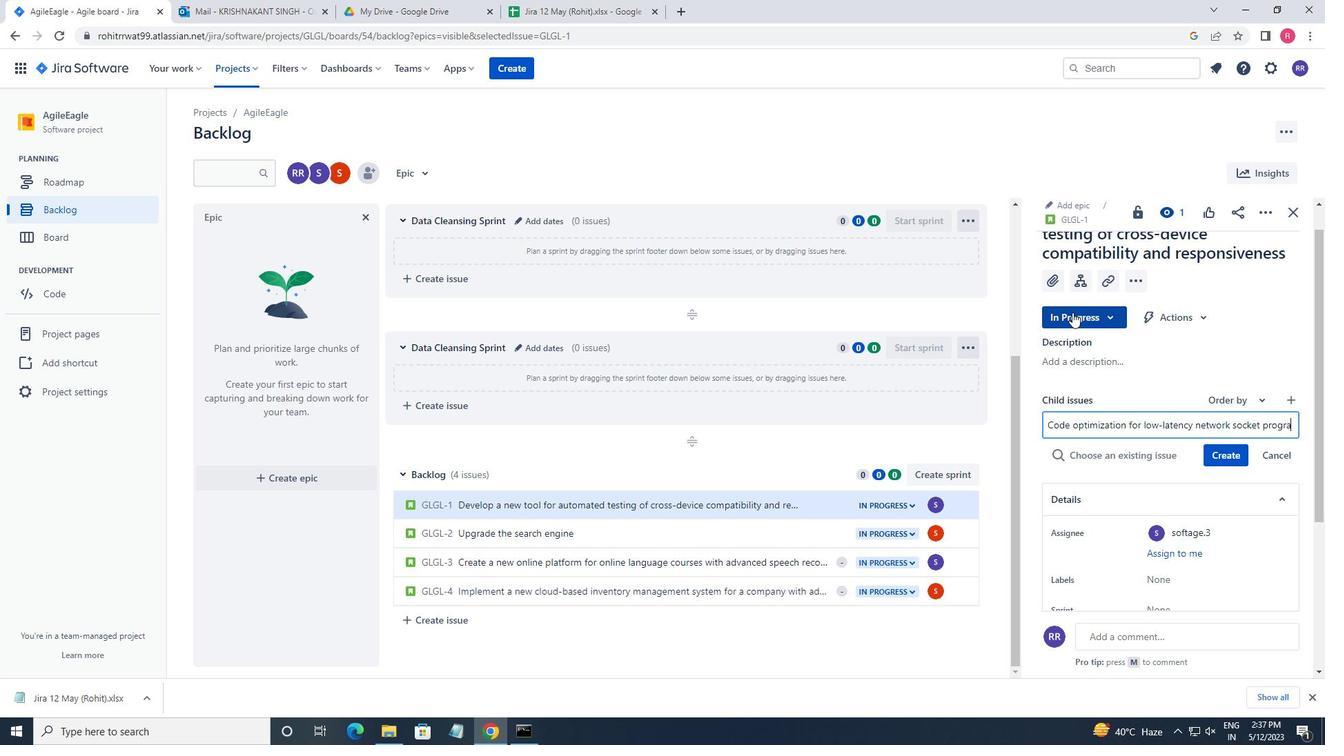 
Action: Mouse moved to (1072, 312)
Screenshot: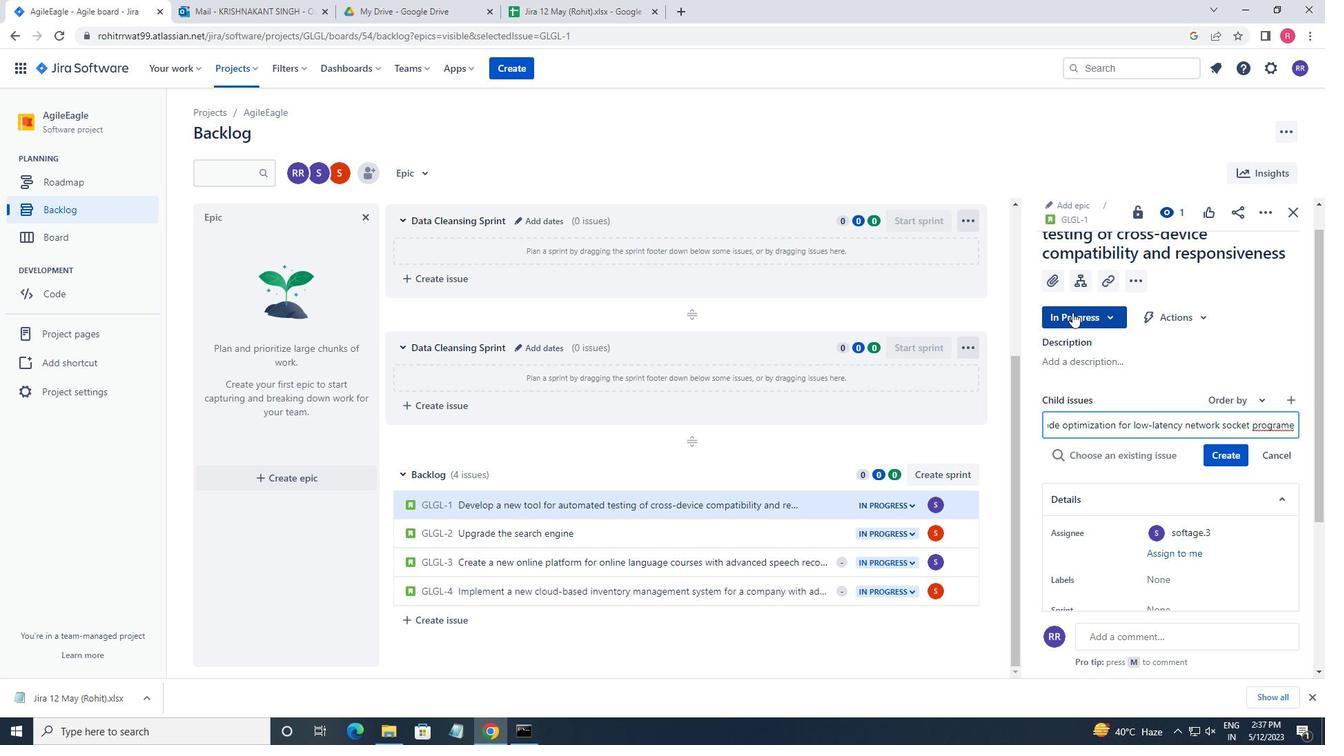 
Action: Key pressed MING<Key.enter>
Screenshot: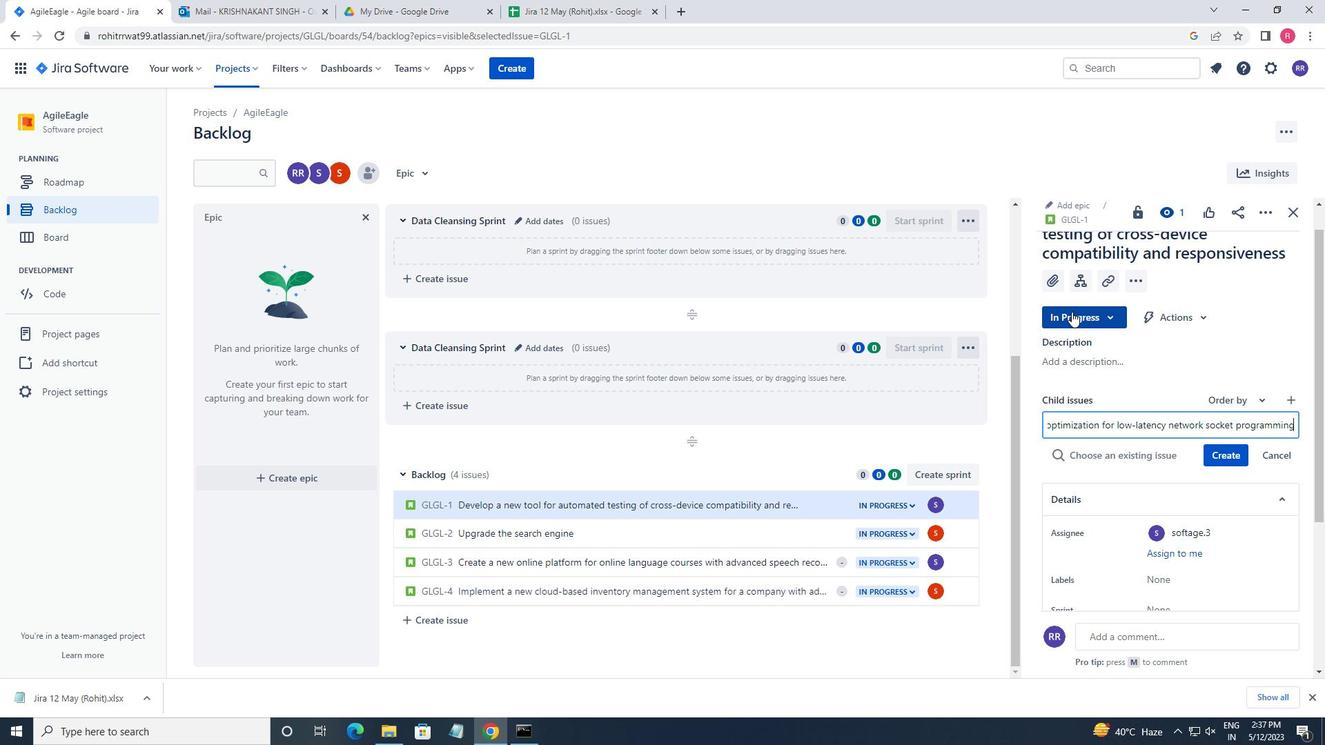 
Action: Mouse moved to (1236, 436)
Screenshot: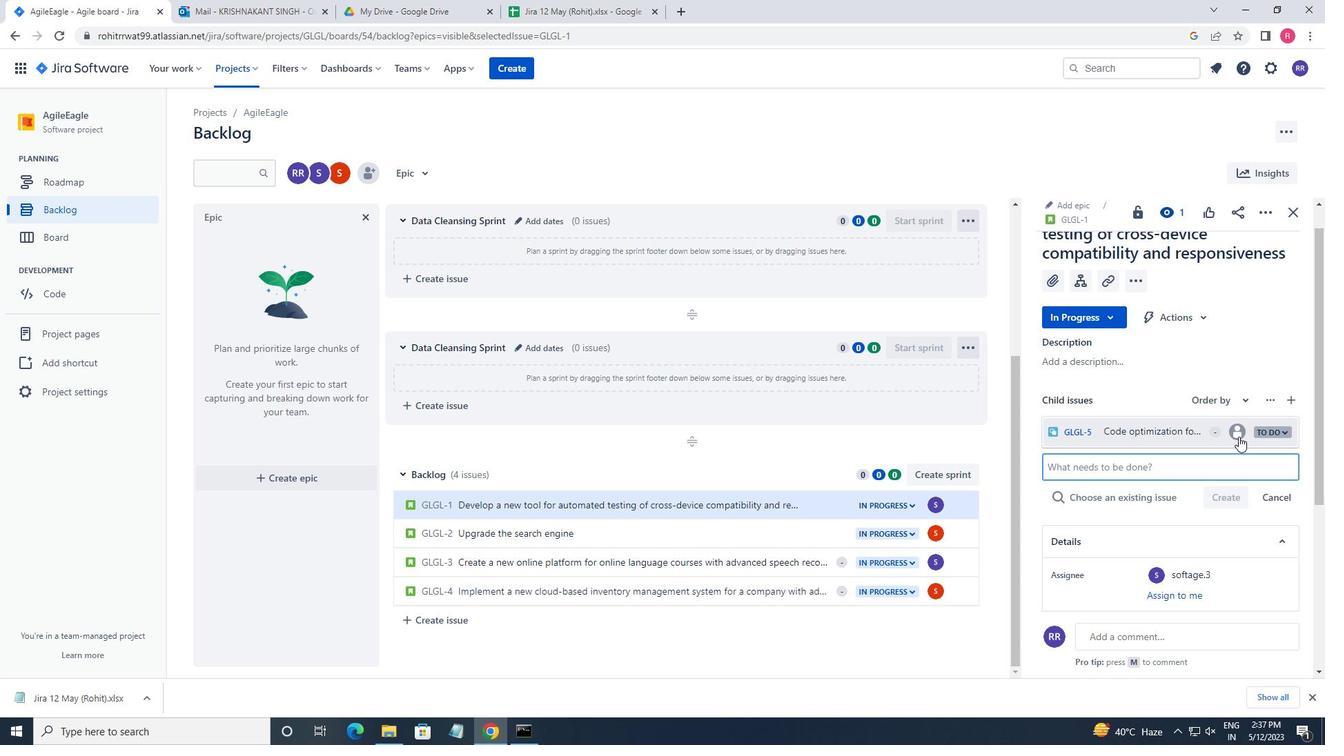 
Action: Mouse pressed left at (1236, 436)
Screenshot: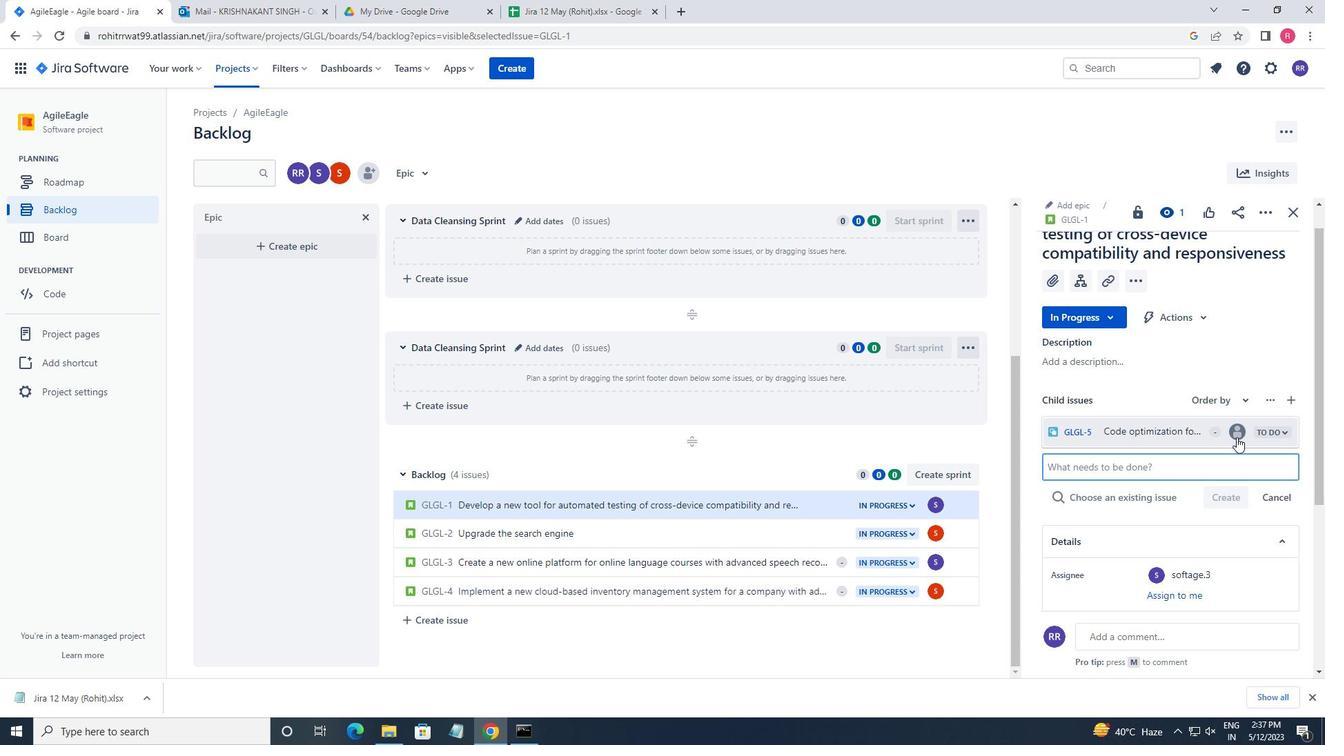 
Action: Mouse moved to (1142, 350)
Screenshot: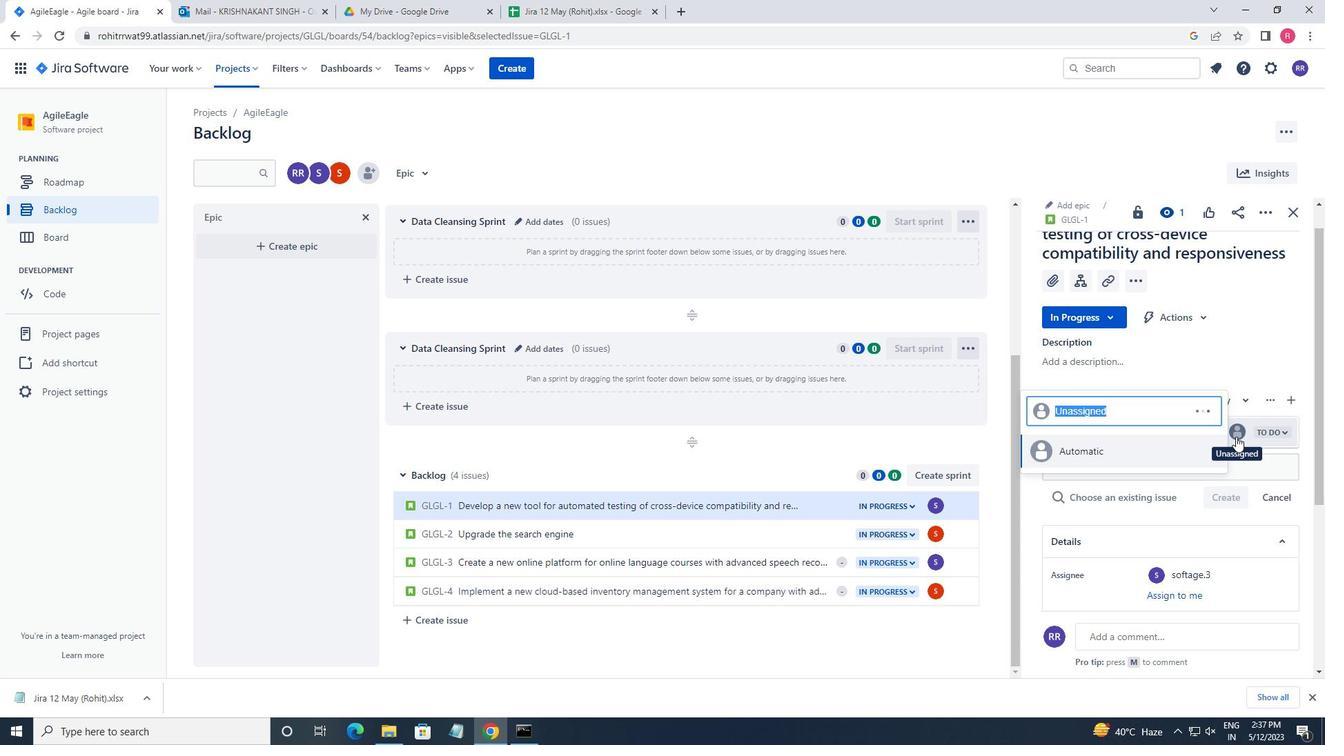 
Action: Key pressed SOFTAGE.3<Key.shift>@SOFTAGE.NET<Key.enter>
Screenshot: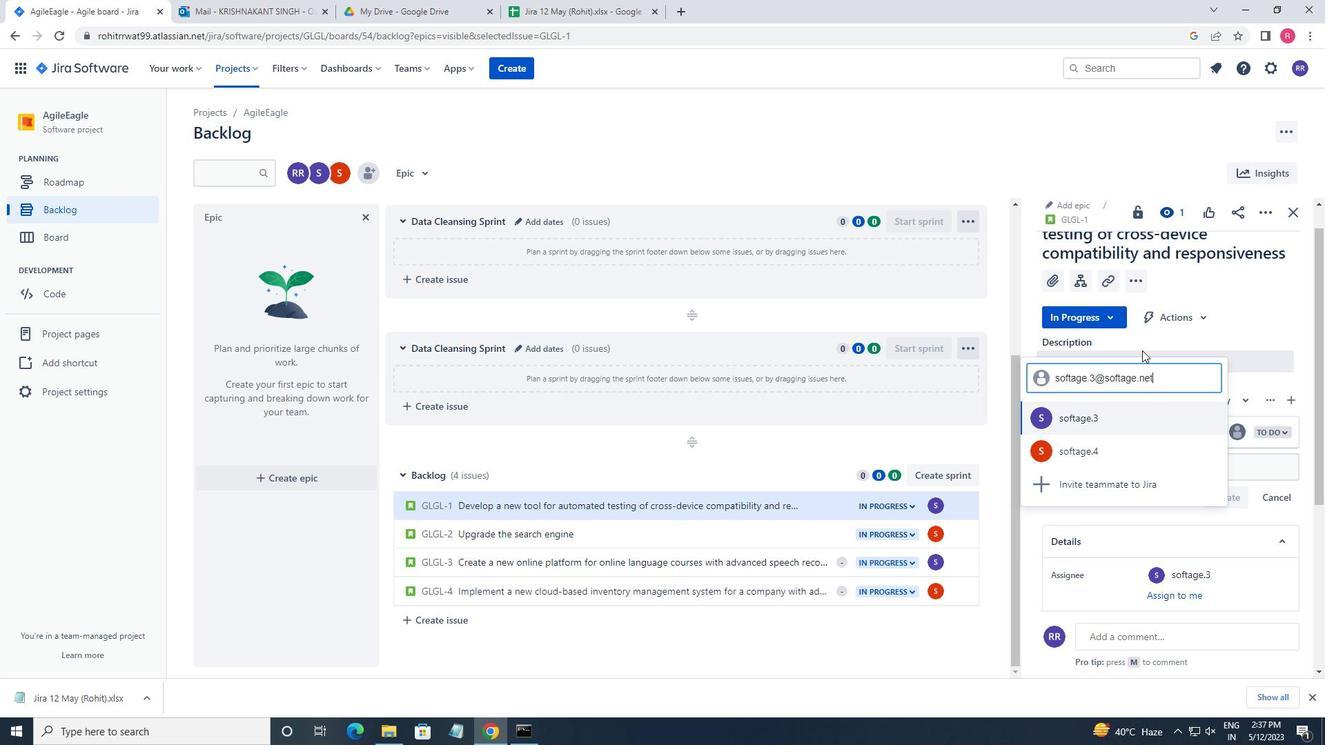 
Action: Mouse moved to (788, 541)
Screenshot: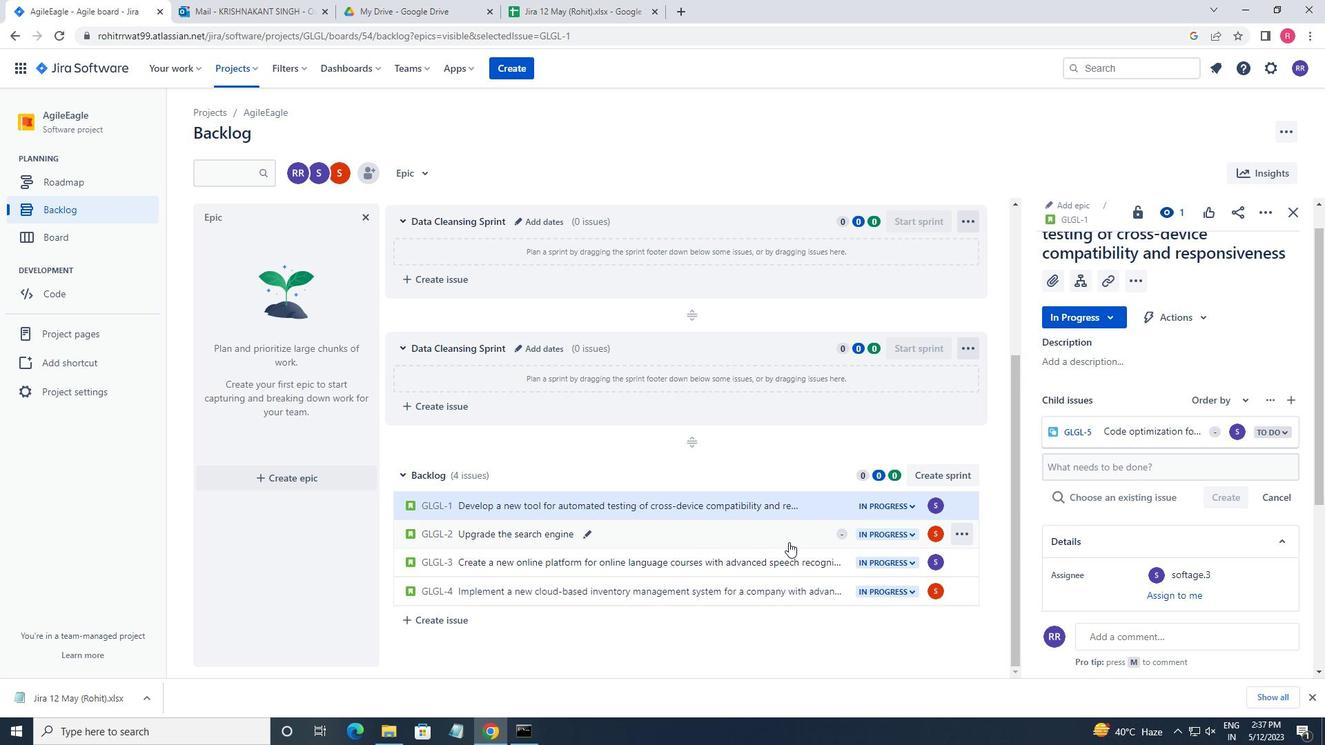 
Action: Mouse pressed left at (788, 541)
Screenshot: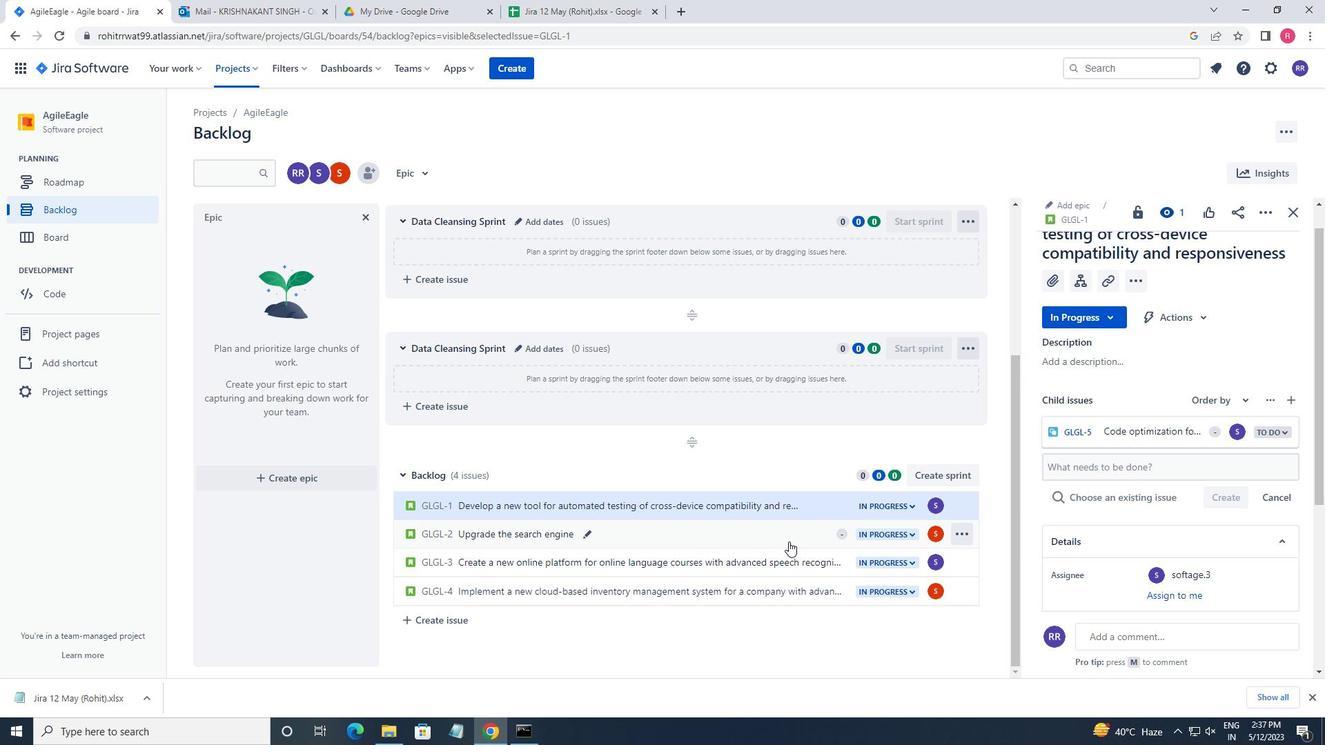 
Action: Mouse moved to (1081, 275)
Screenshot: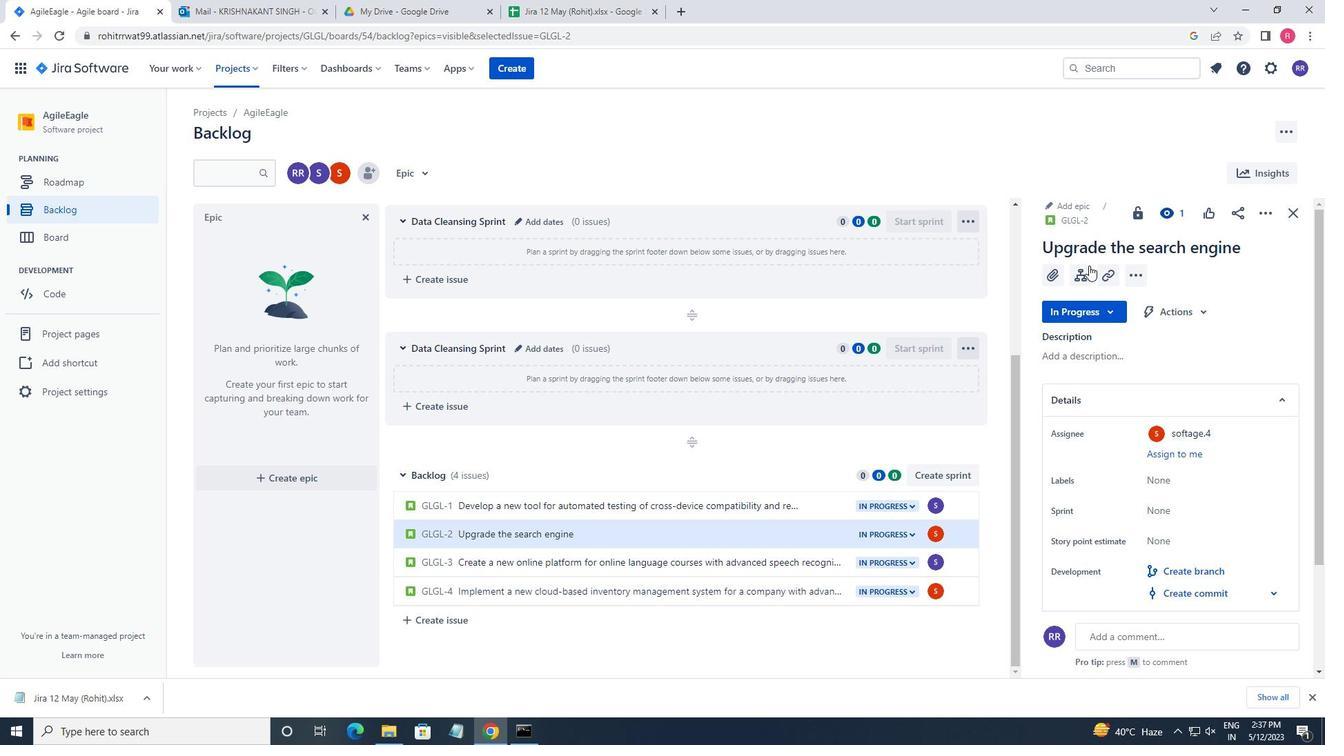 
Action: Mouse pressed left at (1081, 275)
Screenshot: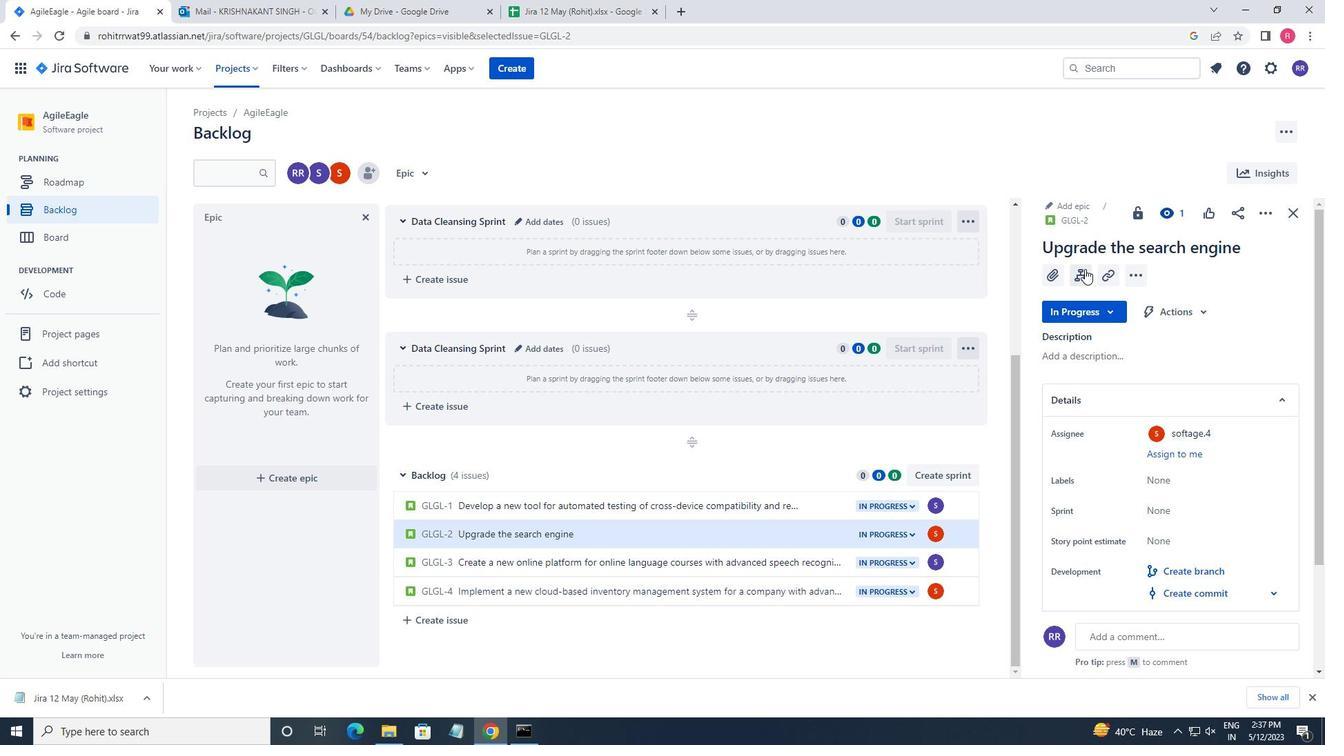 
Action: Mouse moved to (1078, 276)
Screenshot: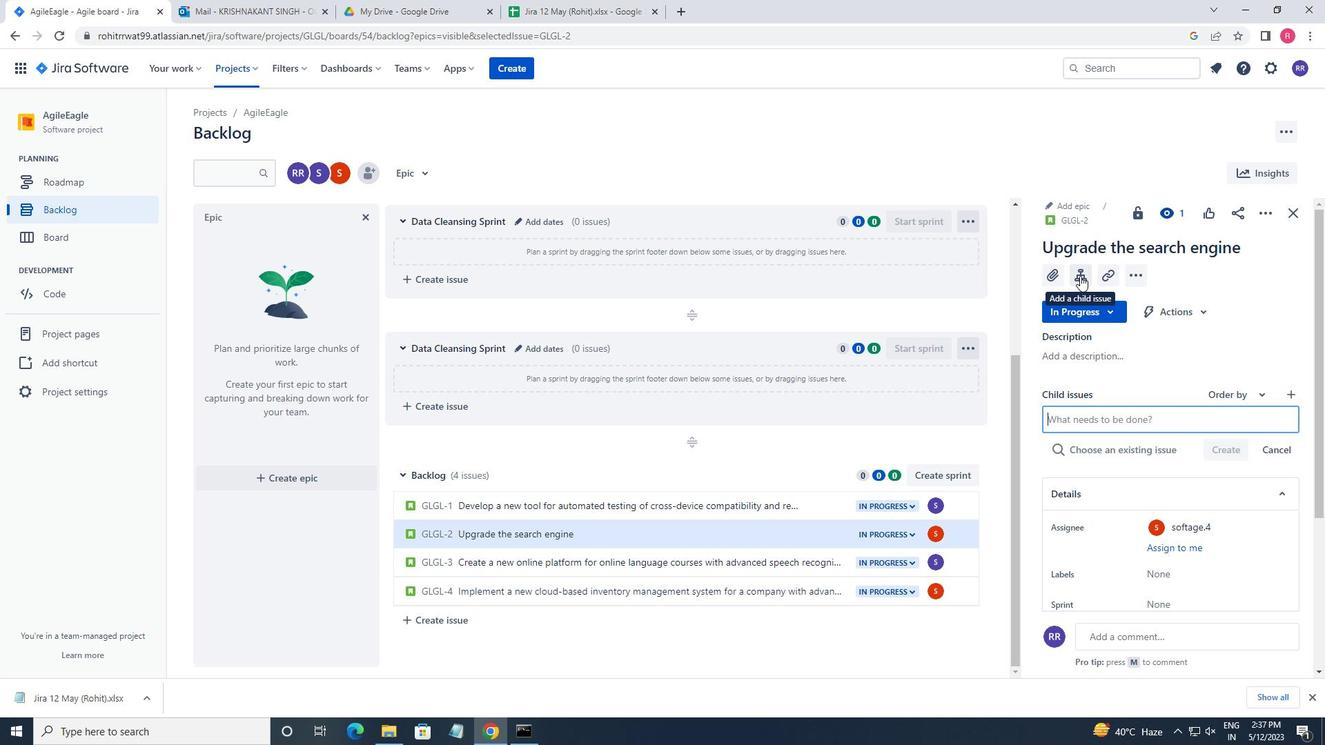 
Action: Key pressed <Key.shift><Key.shift>CHATBOT<Key.space>CONVERSATION<Key.space>SENTIMENT<Key.space>ANALYSIS<Key.space>AND<Key.space>REMEDIATION<Key.enter>
Screenshot: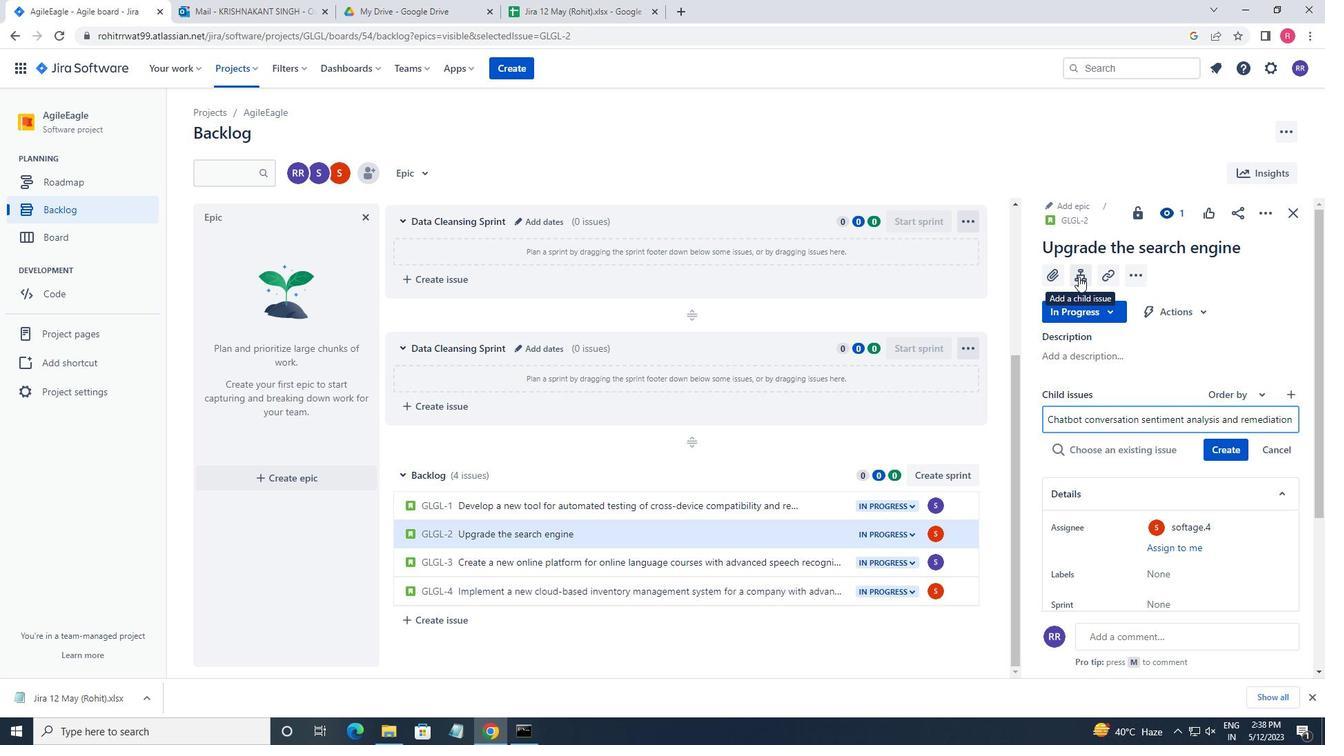 
Action: Mouse moved to (1232, 424)
Screenshot: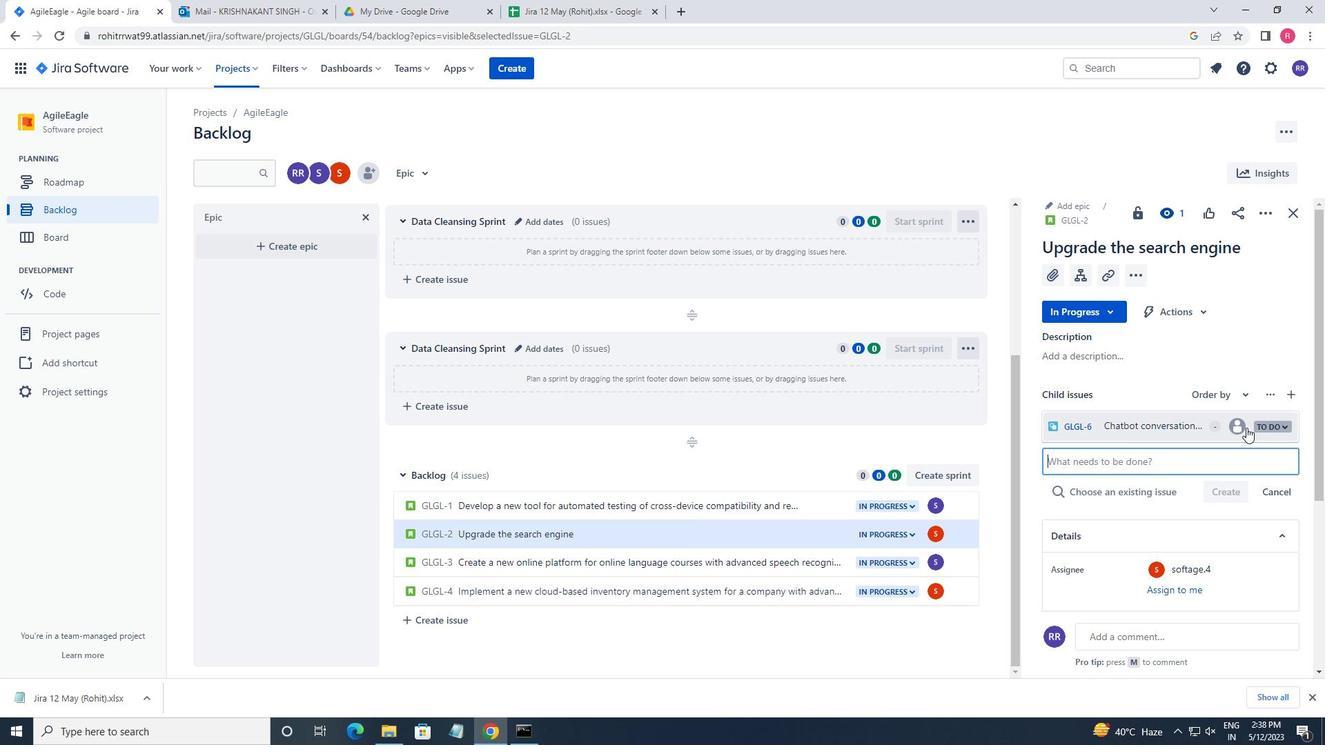 
Action: Mouse pressed left at (1232, 424)
Screenshot: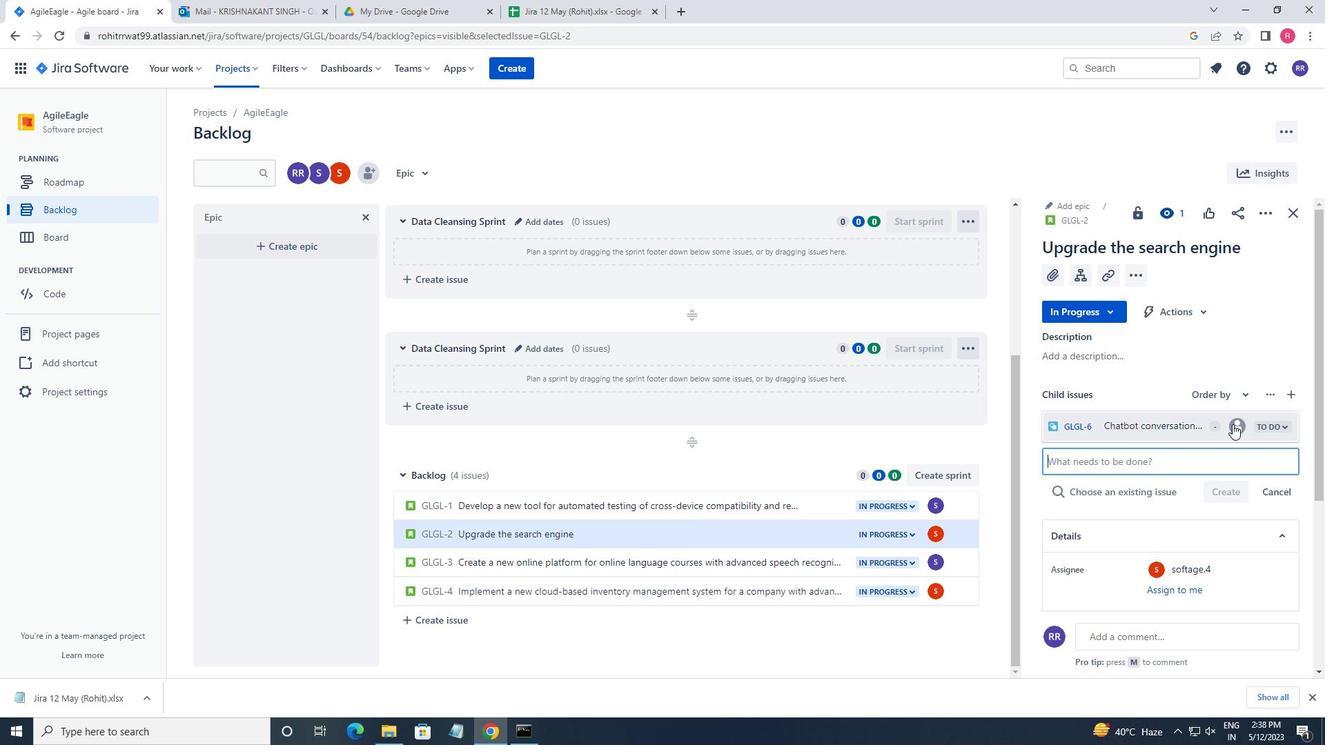 
Action: Mouse moved to (1195, 399)
Screenshot: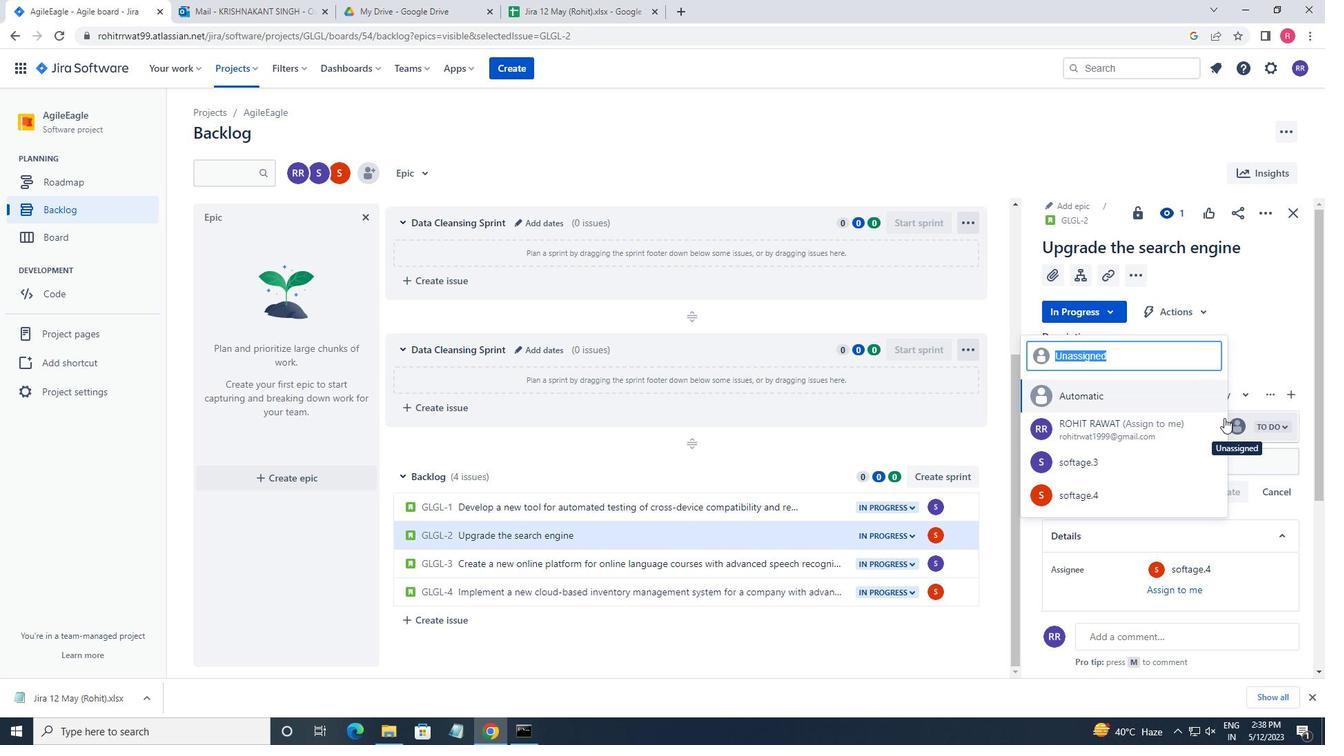 
Action: Key pressed SOFTAGE.4
Screenshot: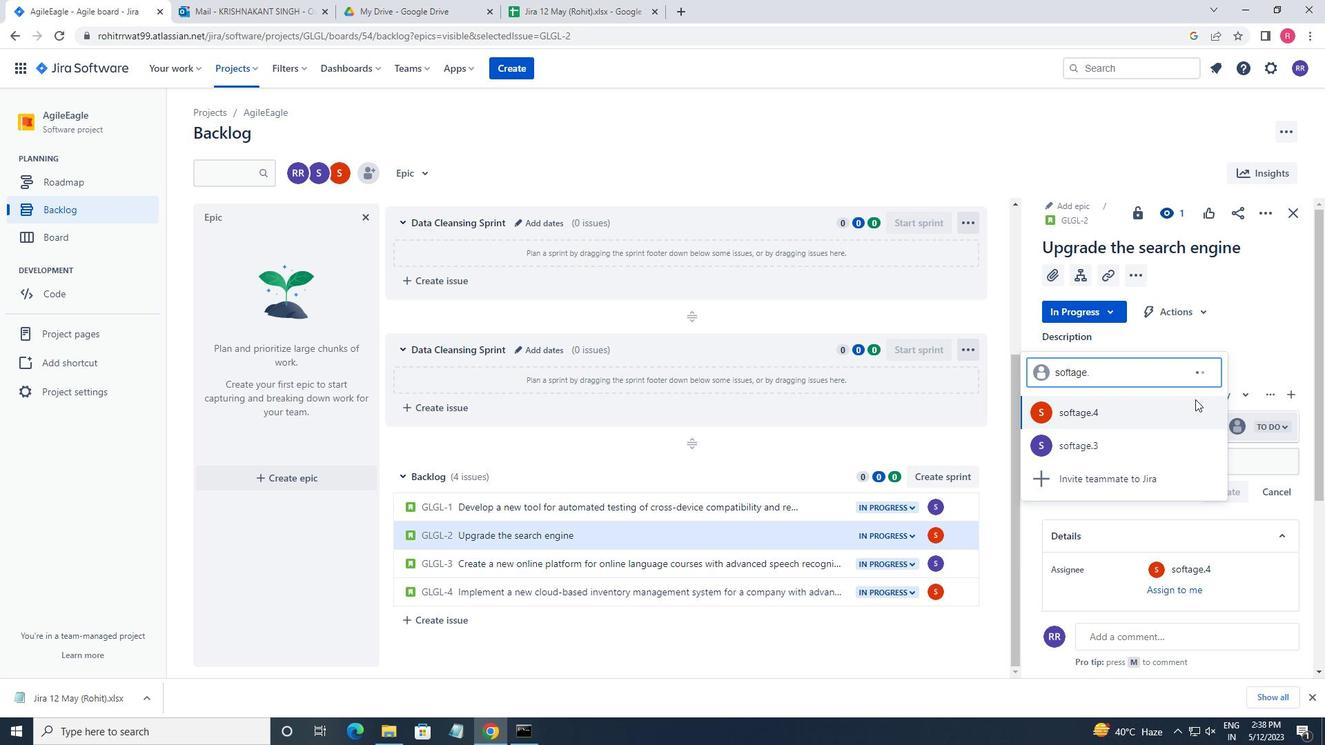 
Action: Mouse moved to (1143, 423)
Screenshot: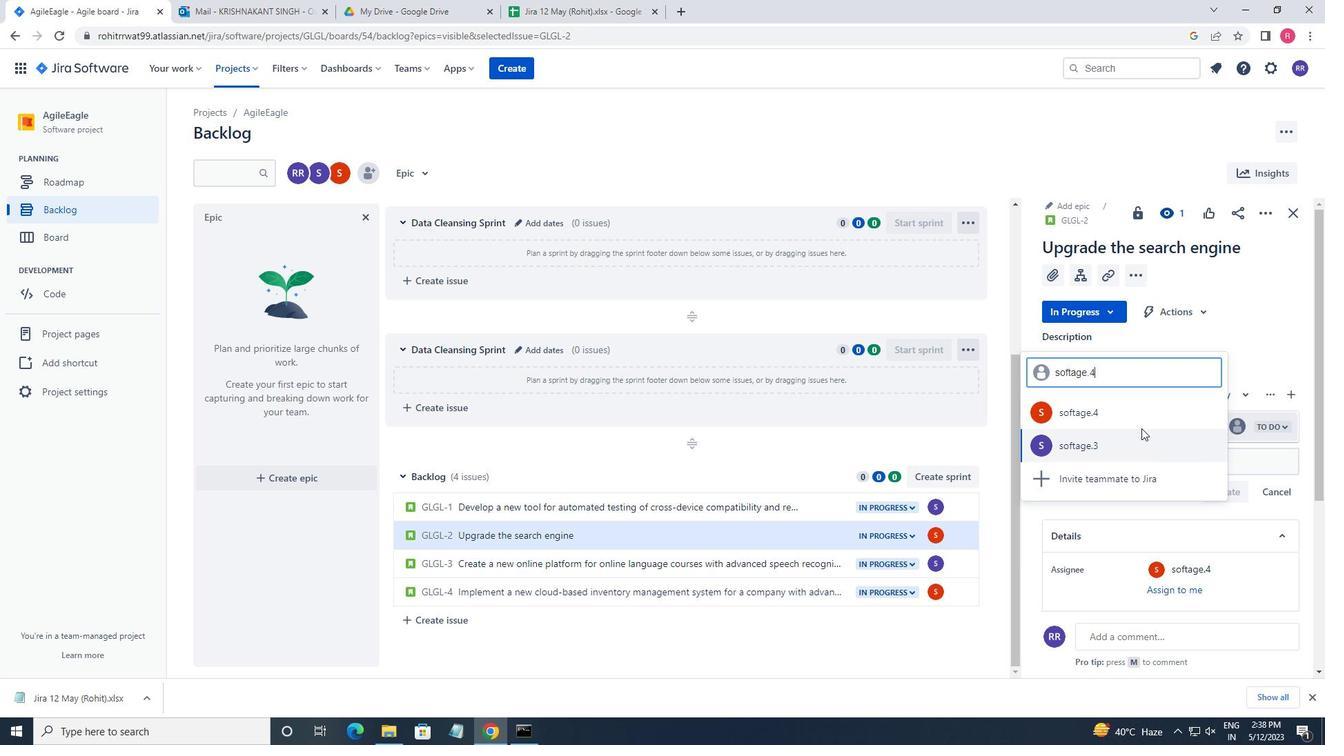 
Action: Mouse pressed left at (1143, 423)
Screenshot: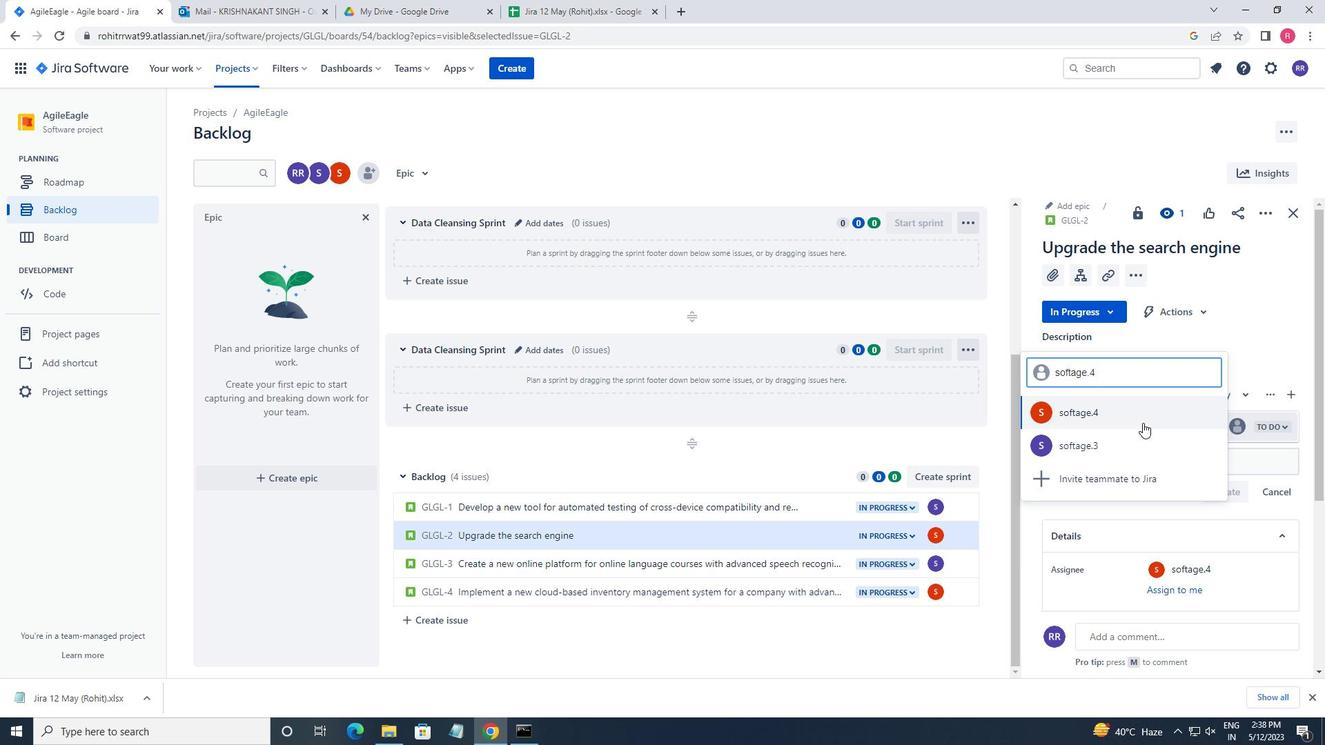 
Action: Mouse moved to (1135, 392)
Screenshot: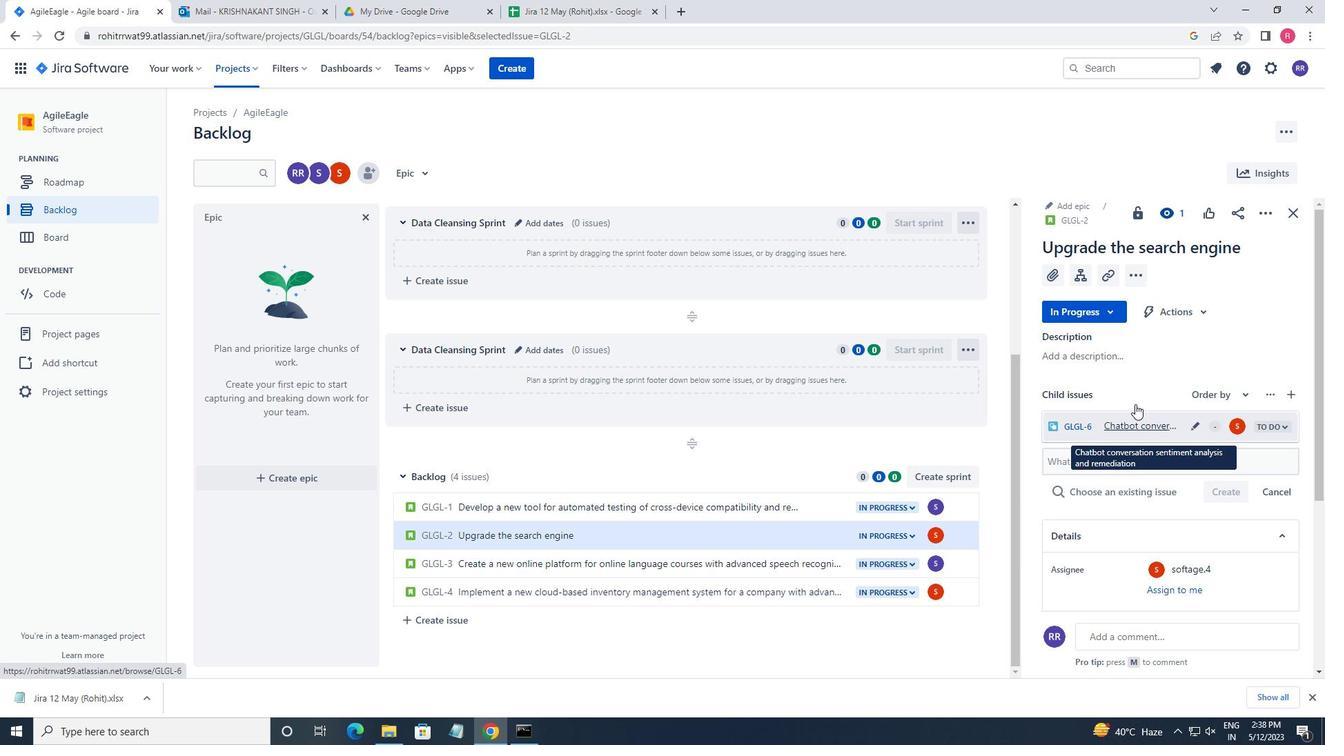 
